 Task: Add Attachment from computer to Card Card0000000133 in Board Board0000000034 in Workspace WS0000000012 in Trello. Add Cover Green to Card Card0000000133 in Board Board0000000034 in Workspace WS0000000012 in Trello. Add "Move Card To …" Button titled Button0000000133 to "top" of the list "To Do" to Card Card0000000133 in Board Board0000000034 in Workspace WS0000000012 in Trello. Add Description DS0000000133 to Card Card0000000134 in Board Board0000000034 in Workspace WS0000000012 in Trello. Add Comment CM0000000133 to Card Card0000000134 in Board Board0000000034 in Workspace WS0000000012 in Trello
Action: Mouse moved to (388, 297)
Screenshot: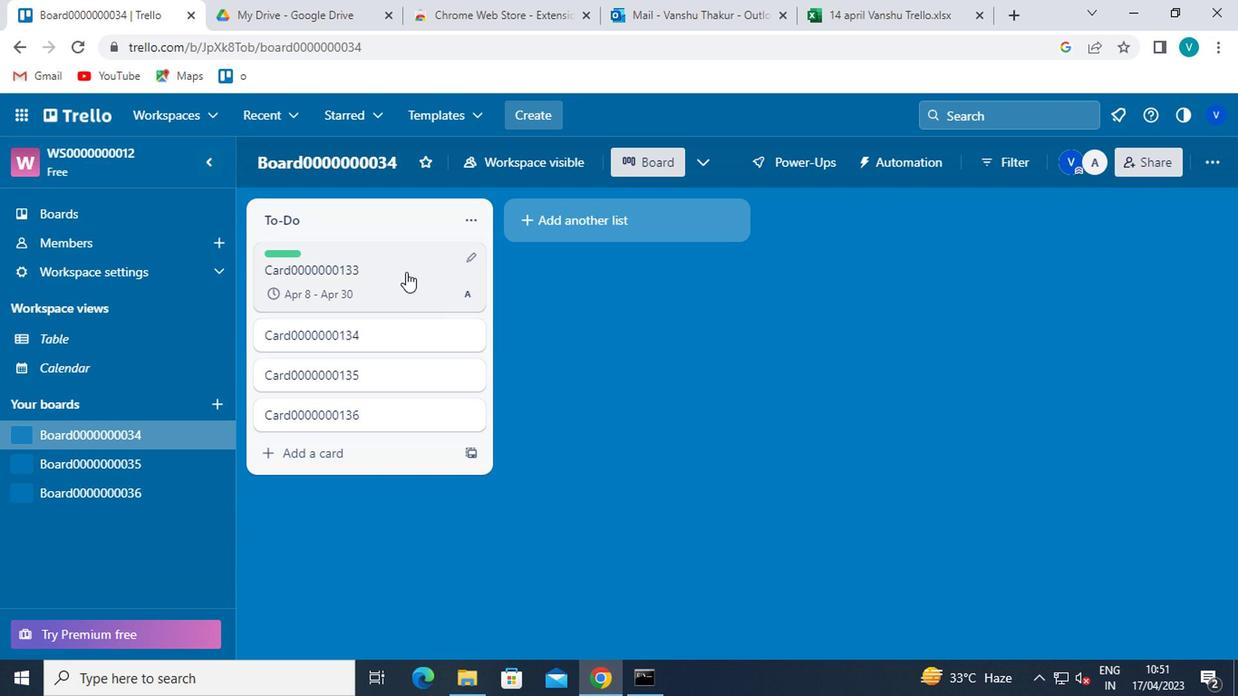 
Action: Mouse pressed left at (388, 297)
Screenshot: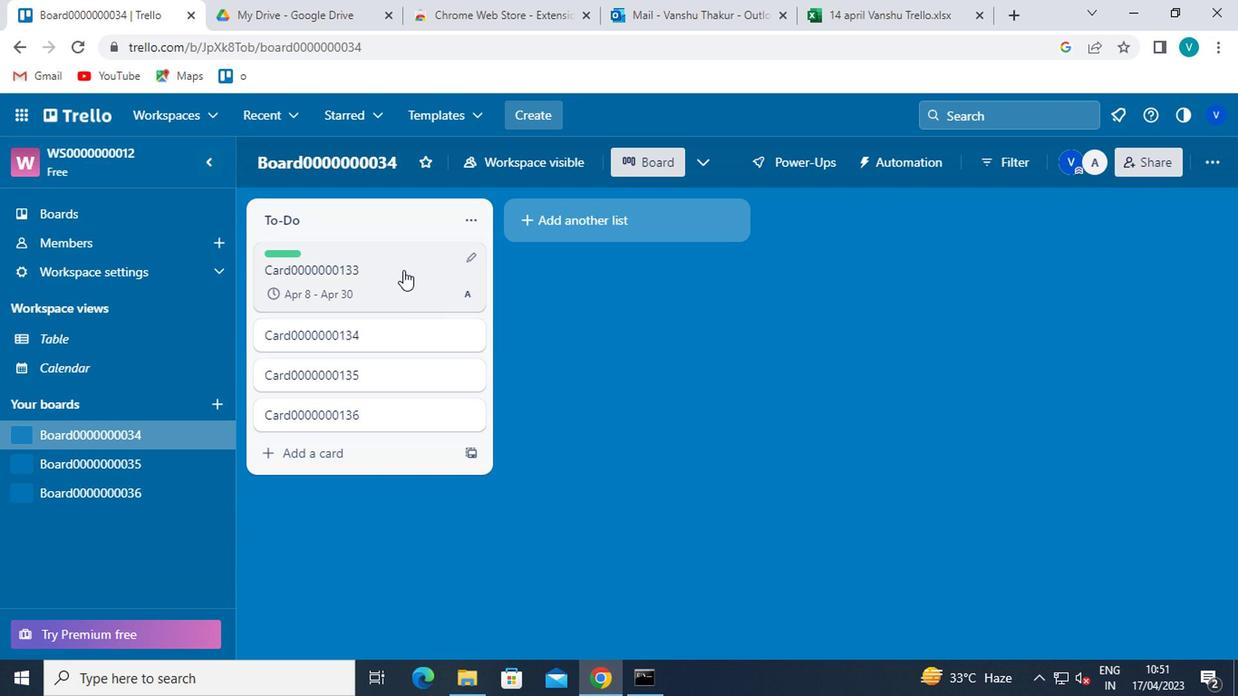 
Action: Mouse moved to (696, 434)
Screenshot: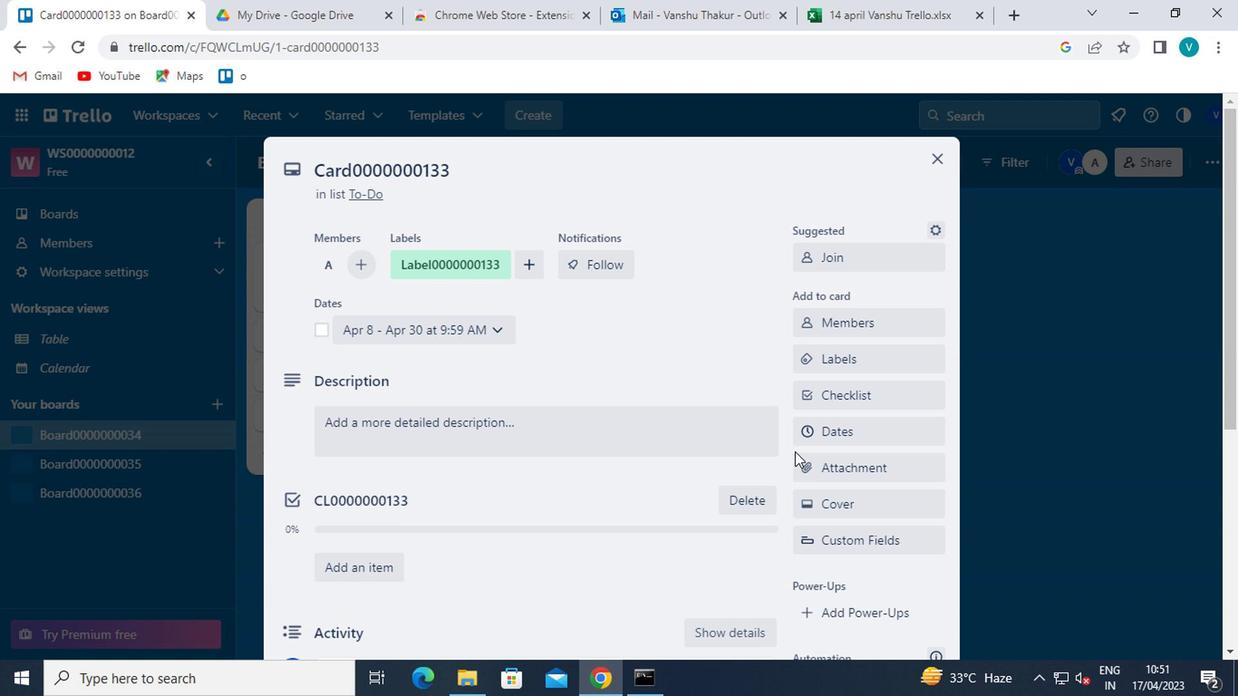 
Action: Mouse pressed left at (696, 434)
Screenshot: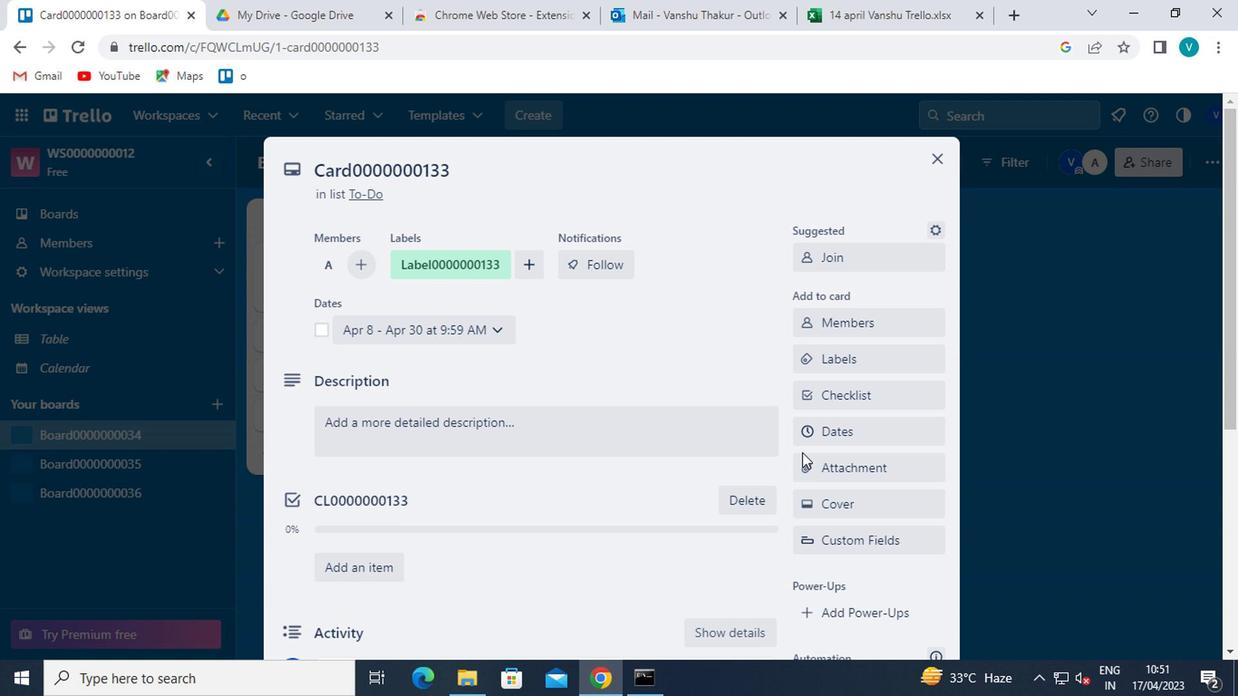 
Action: Mouse moved to (717, 241)
Screenshot: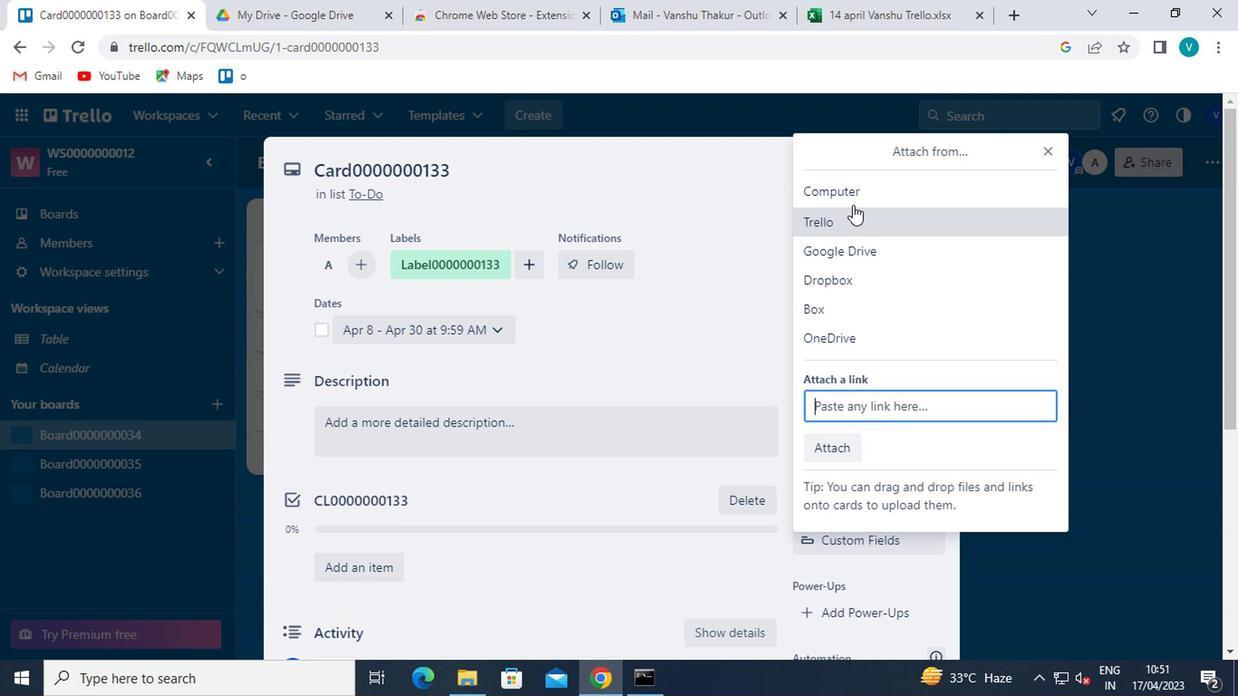 
Action: Mouse pressed left at (717, 241)
Screenshot: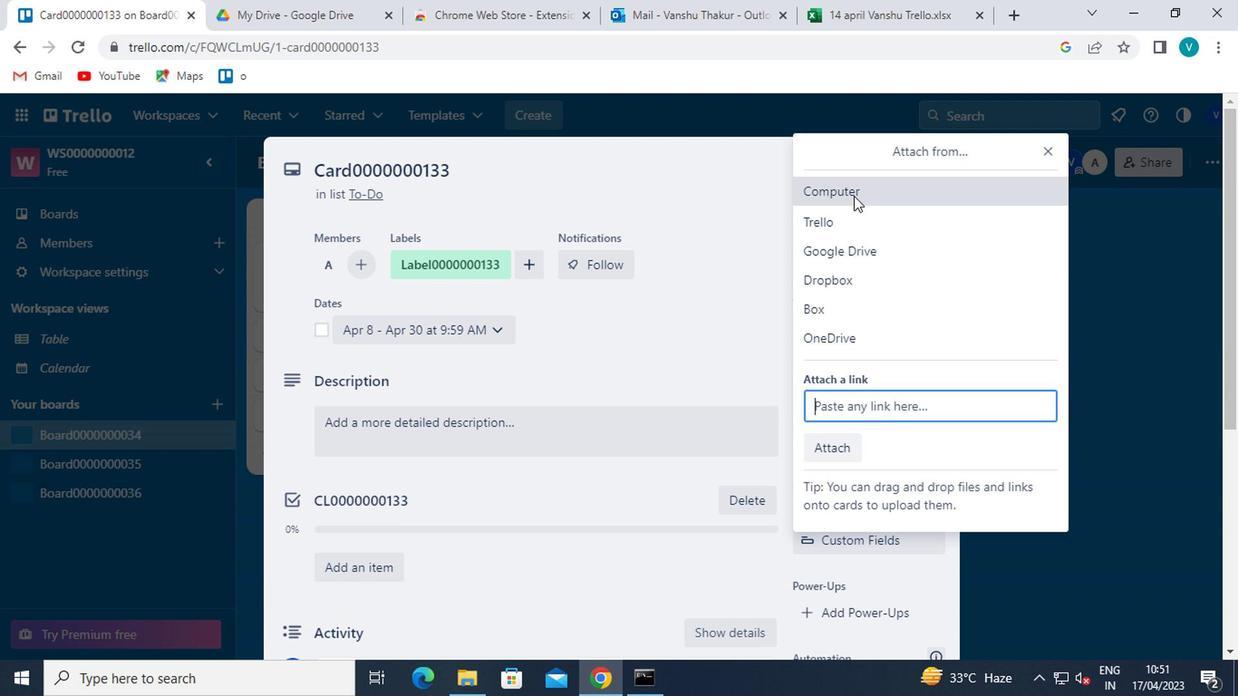 
Action: Mouse moved to (302, 247)
Screenshot: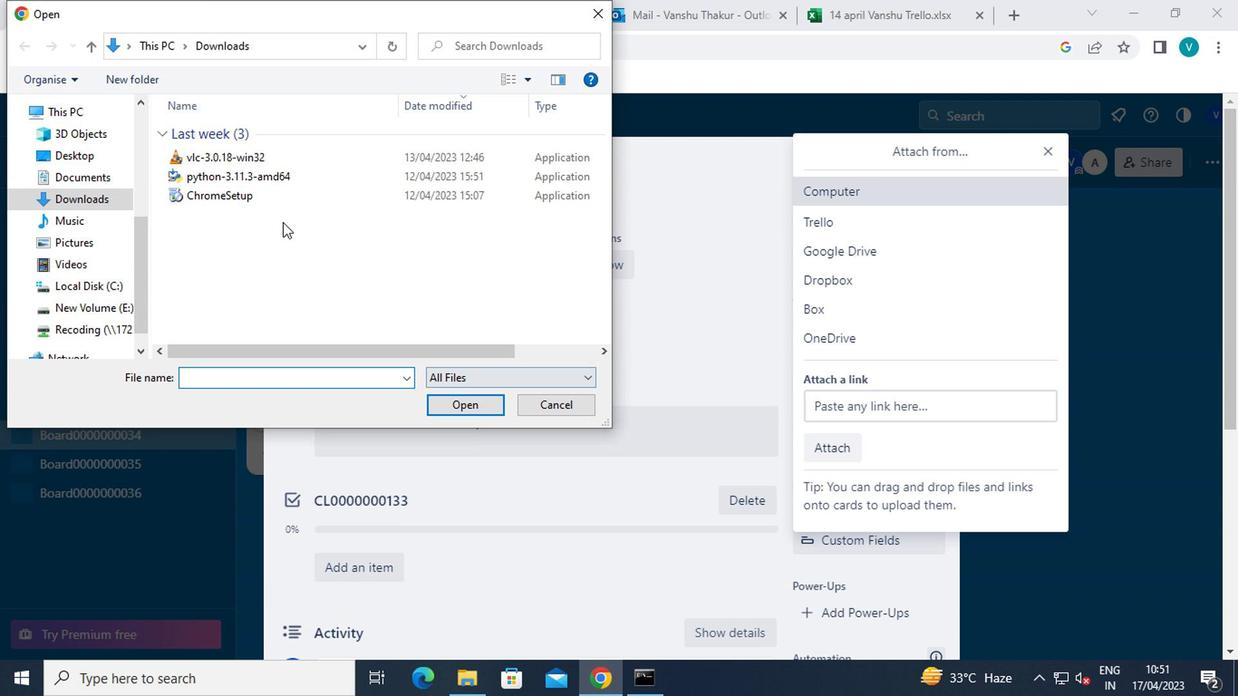 
Action: Mouse pressed left at (302, 247)
Screenshot: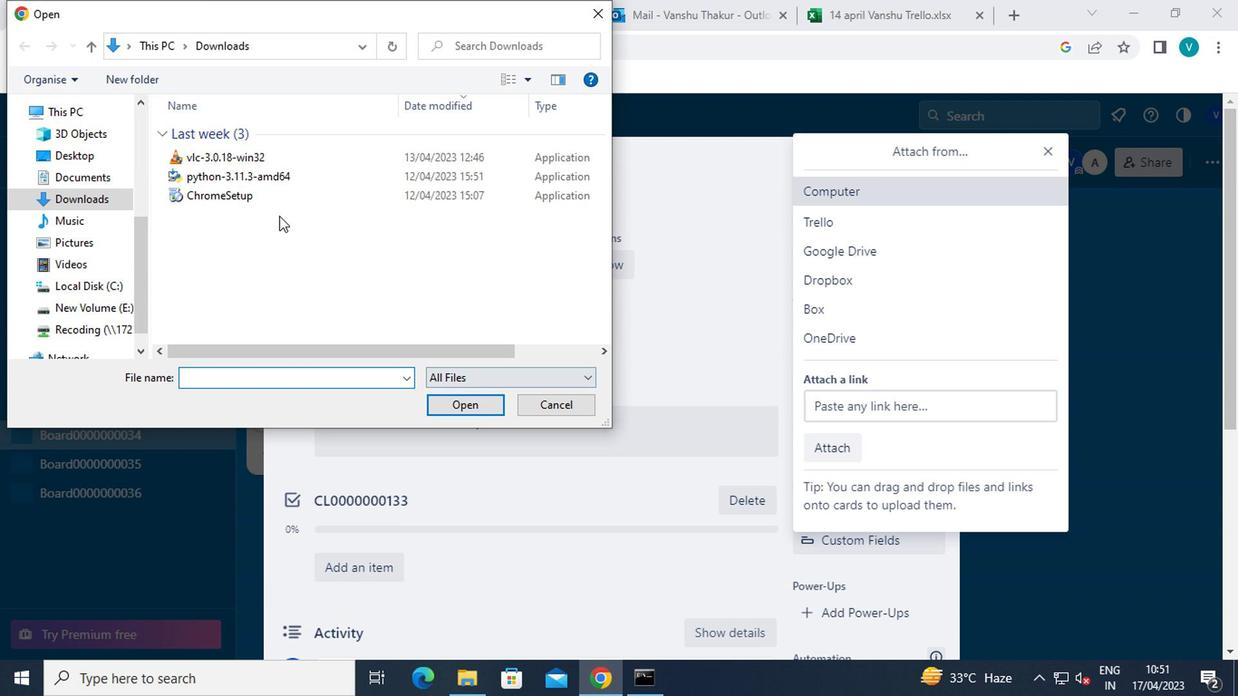 
Action: Mouse moved to (419, 396)
Screenshot: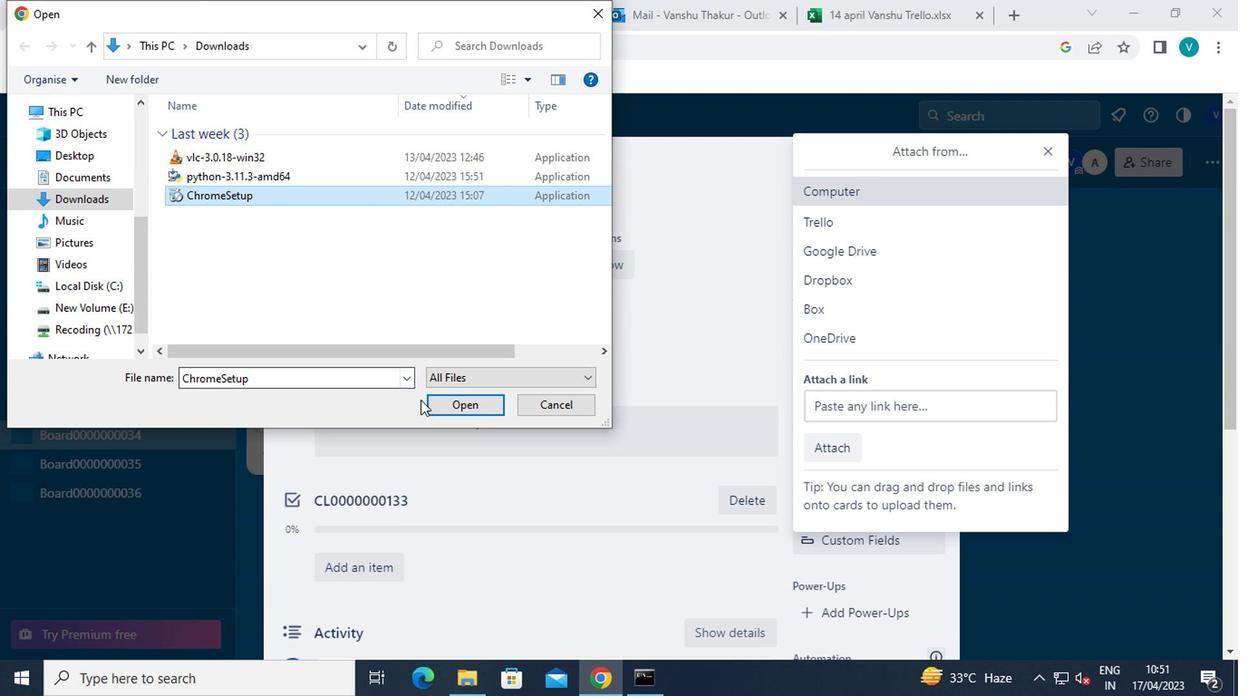 
Action: Mouse pressed left at (419, 396)
Screenshot: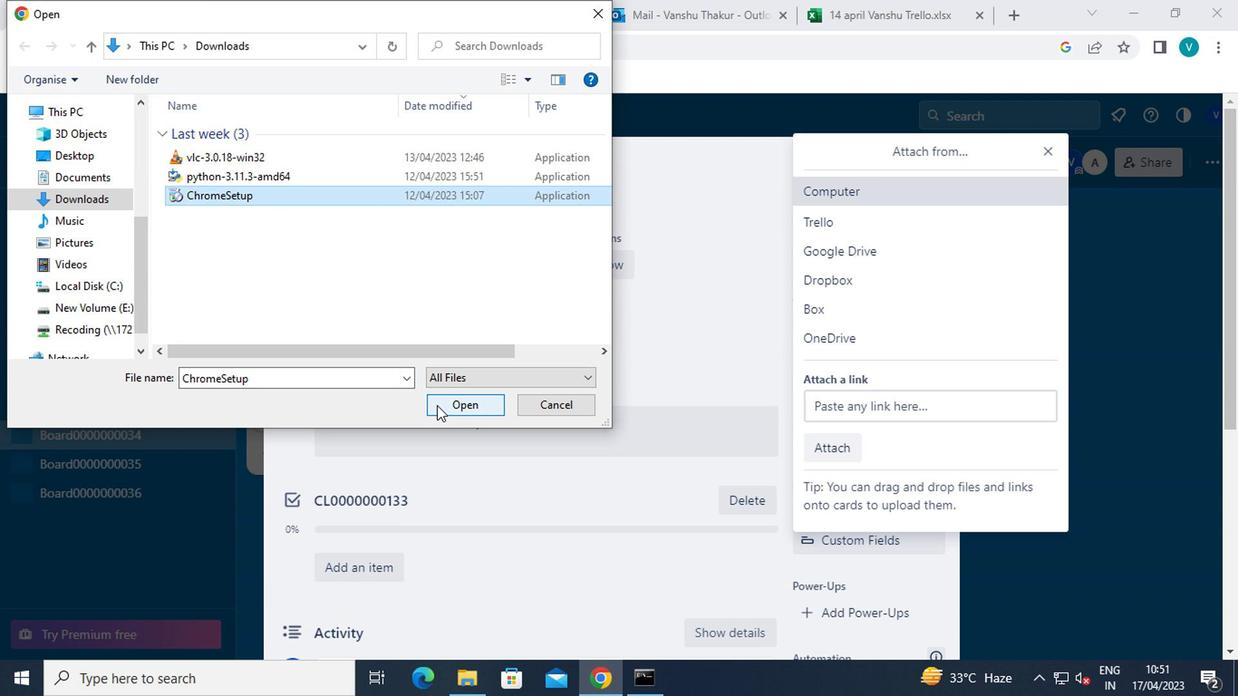 
Action: Mouse moved to (712, 466)
Screenshot: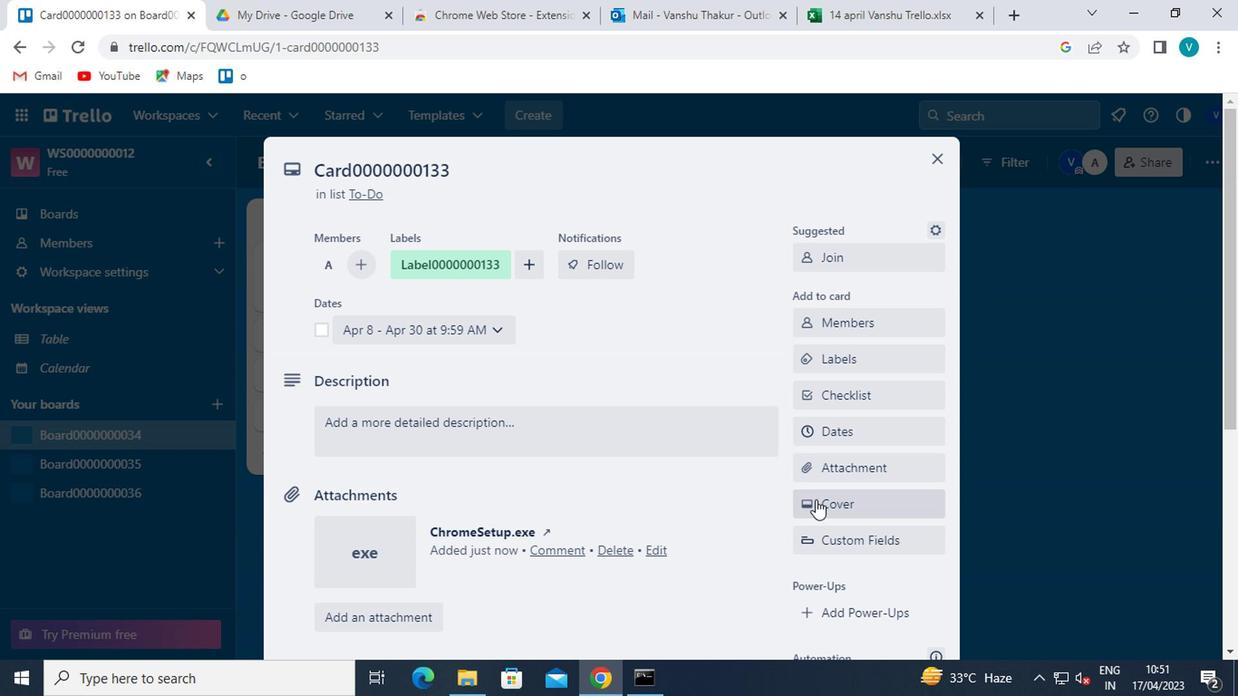 
Action: Mouse pressed left at (712, 466)
Screenshot: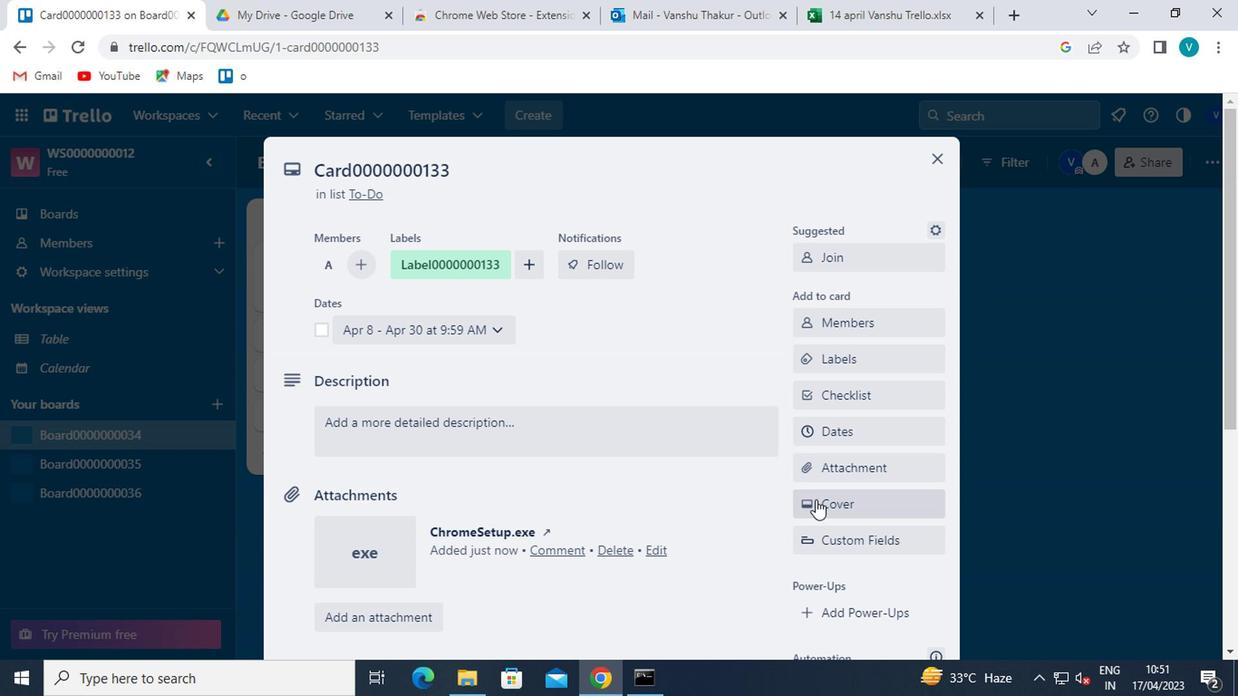 
Action: Mouse moved to (768, 371)
Screenshot: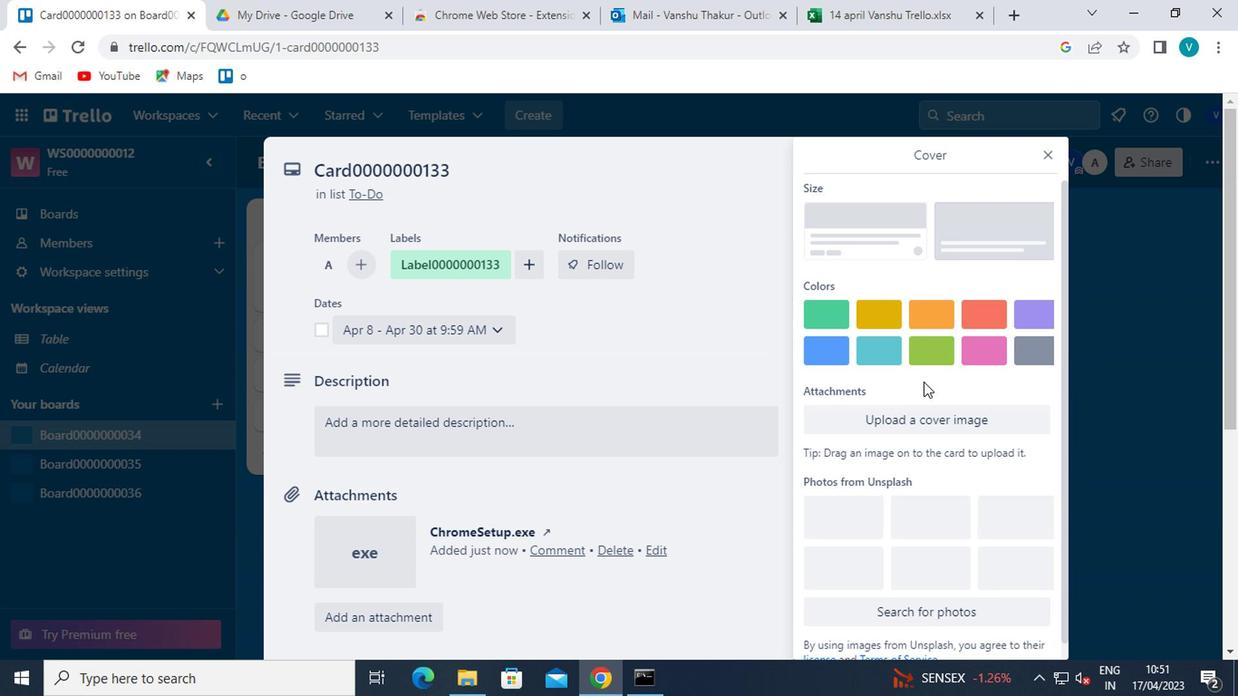 
Action: Mouse pressed left at (768, 371)
Screenshot: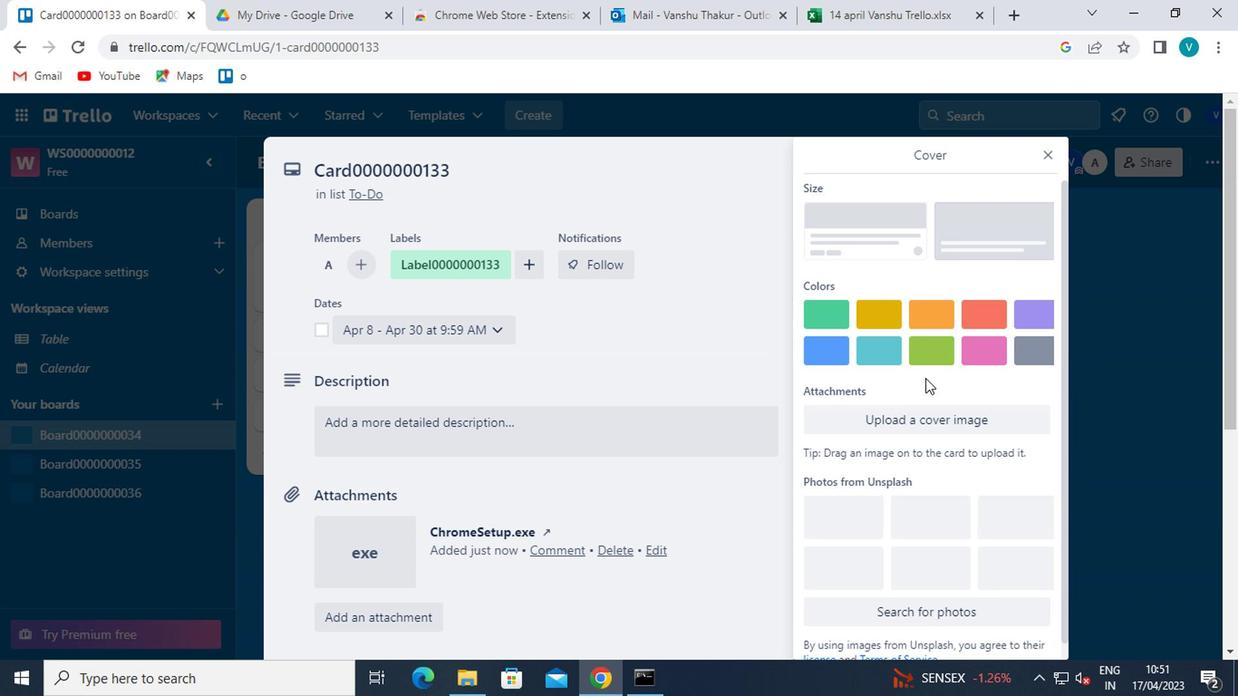 
Action: Mouse moved to (770, 360)
Screenshot: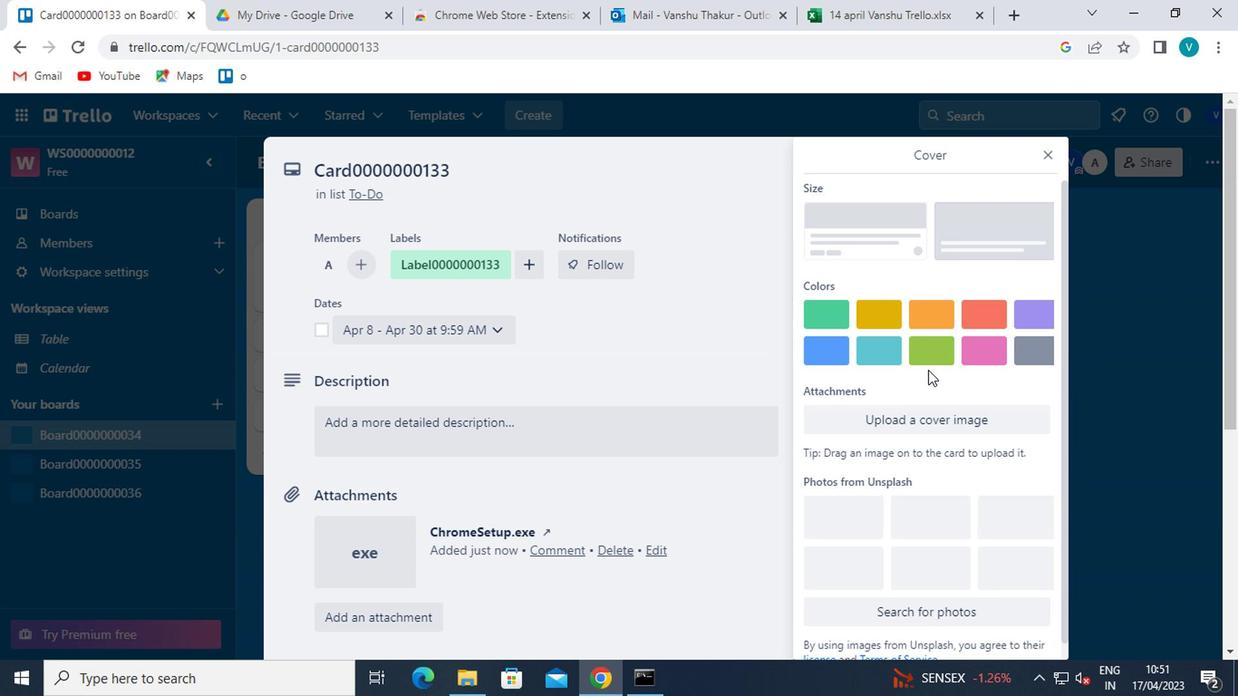 
Action: Mouse pressed left at (770, 360)
Screenshot: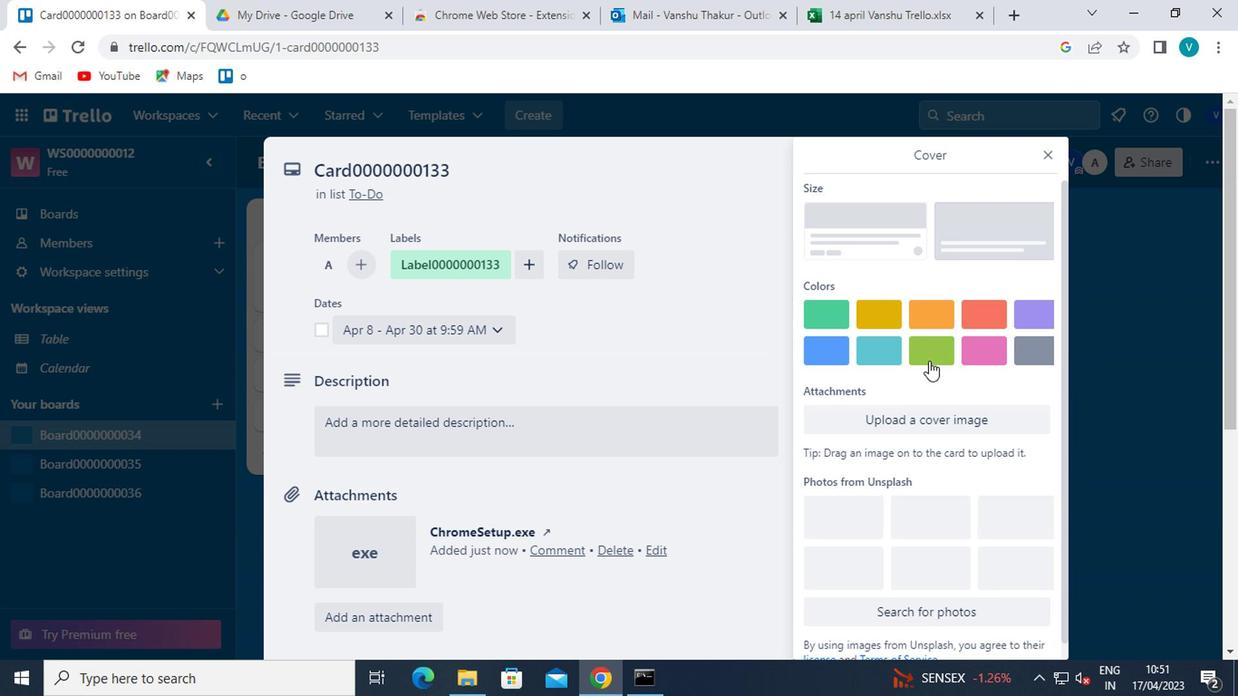 
Action: Mouse moved to (852, 219)
Screenshot: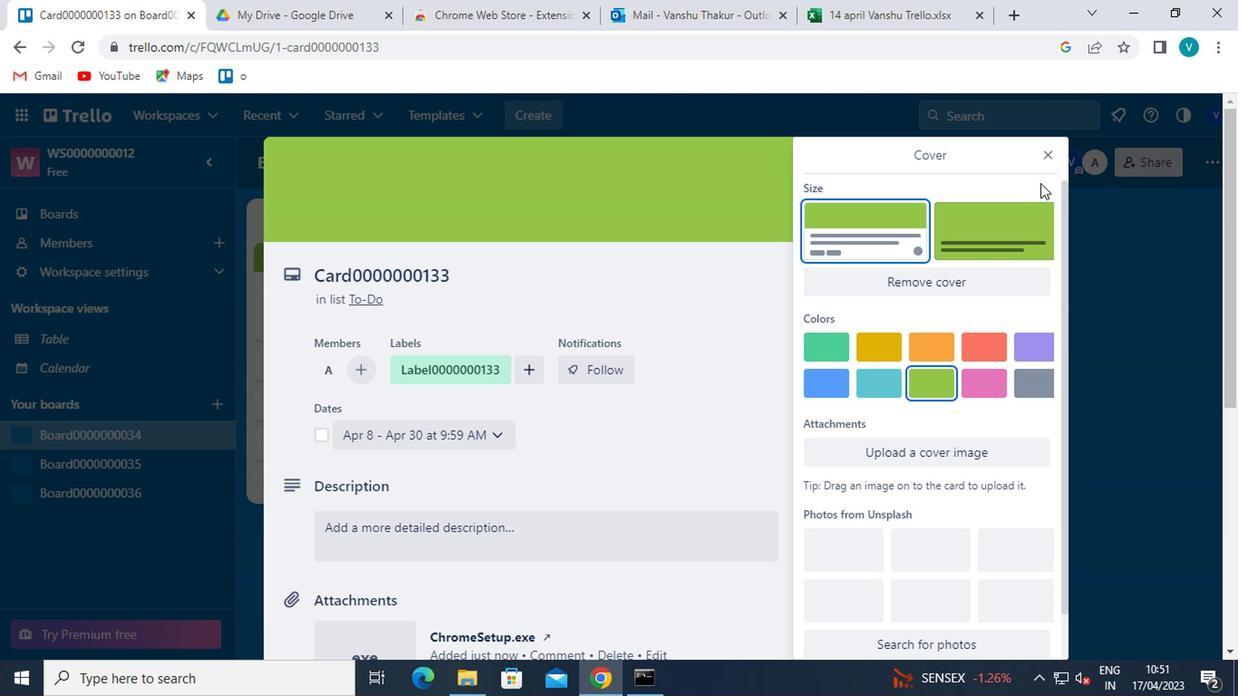 
Action: Mouse pressed left at (852, 219)
Screenshot: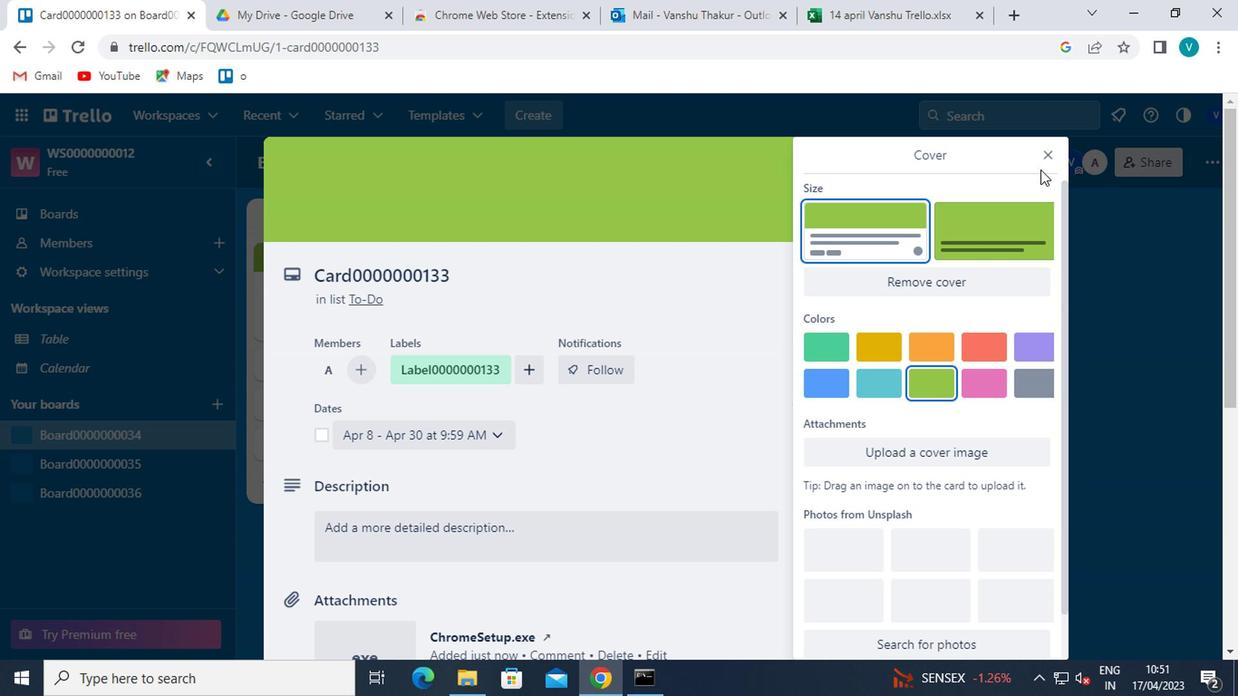 
Action: Mouse moved to (739, 529)
Screenshot: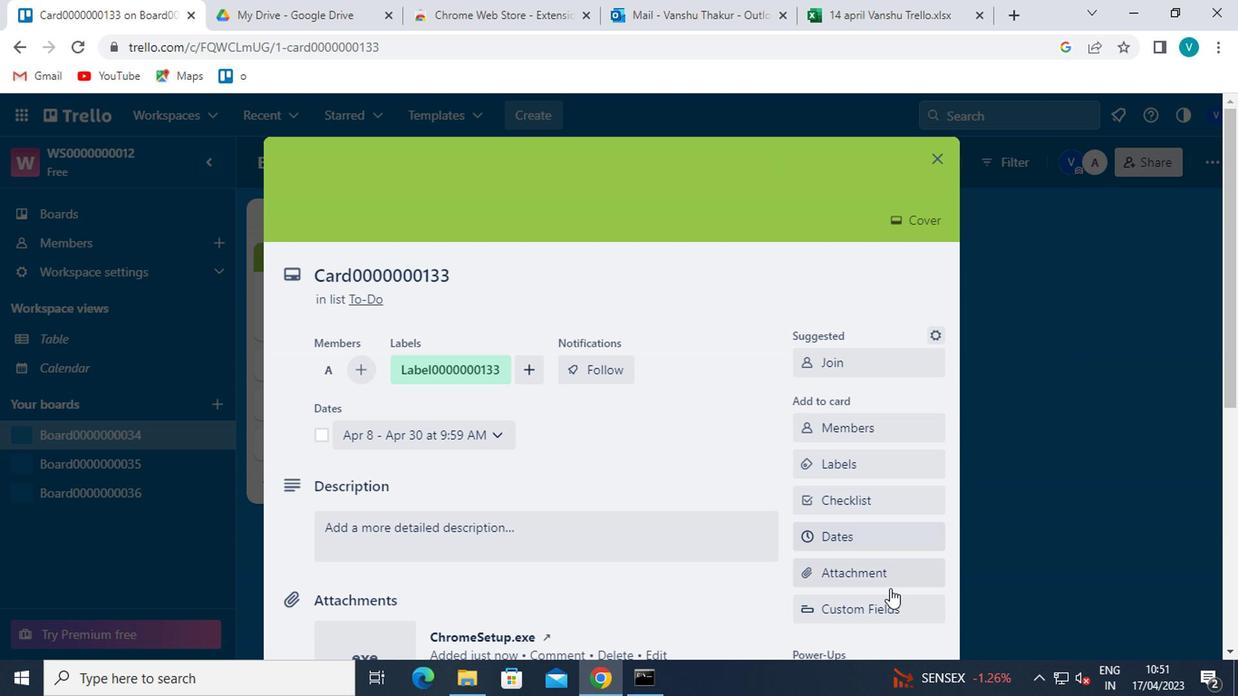 
Action: Mouse scrolled (739, 528) with delta (0, 0)
Screenshot: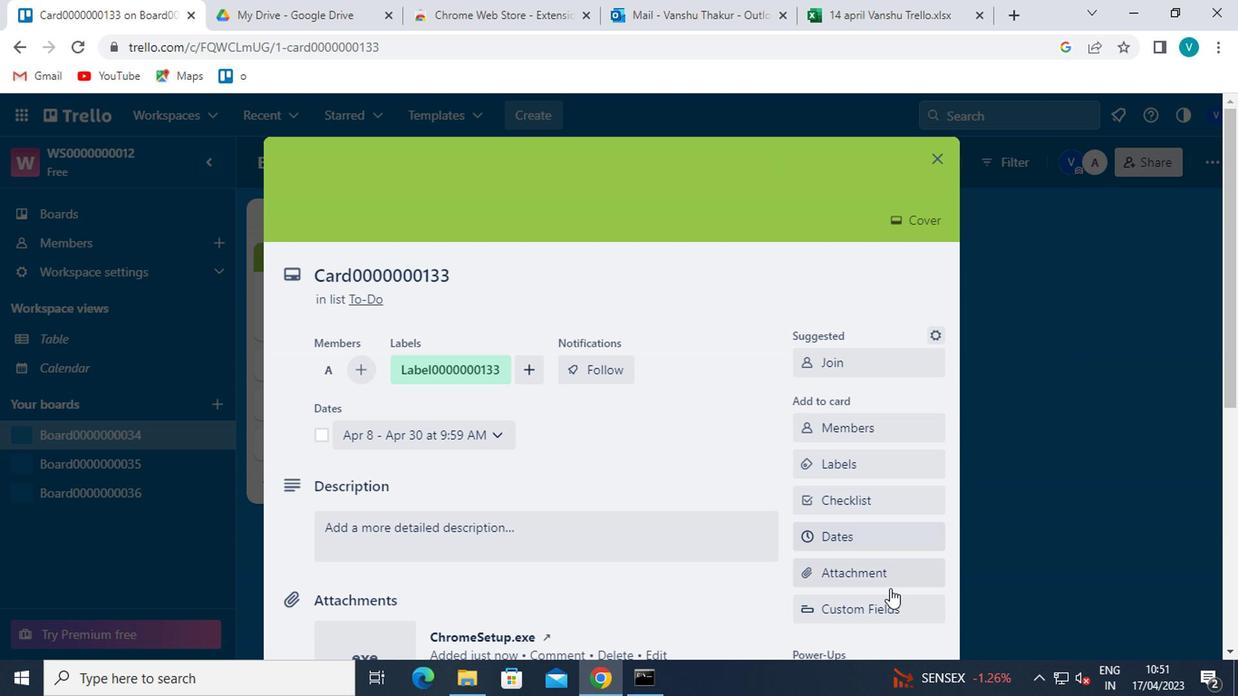 
Action: Mouse scrolled (739, 528) with delta (0, 0)
Screenshot: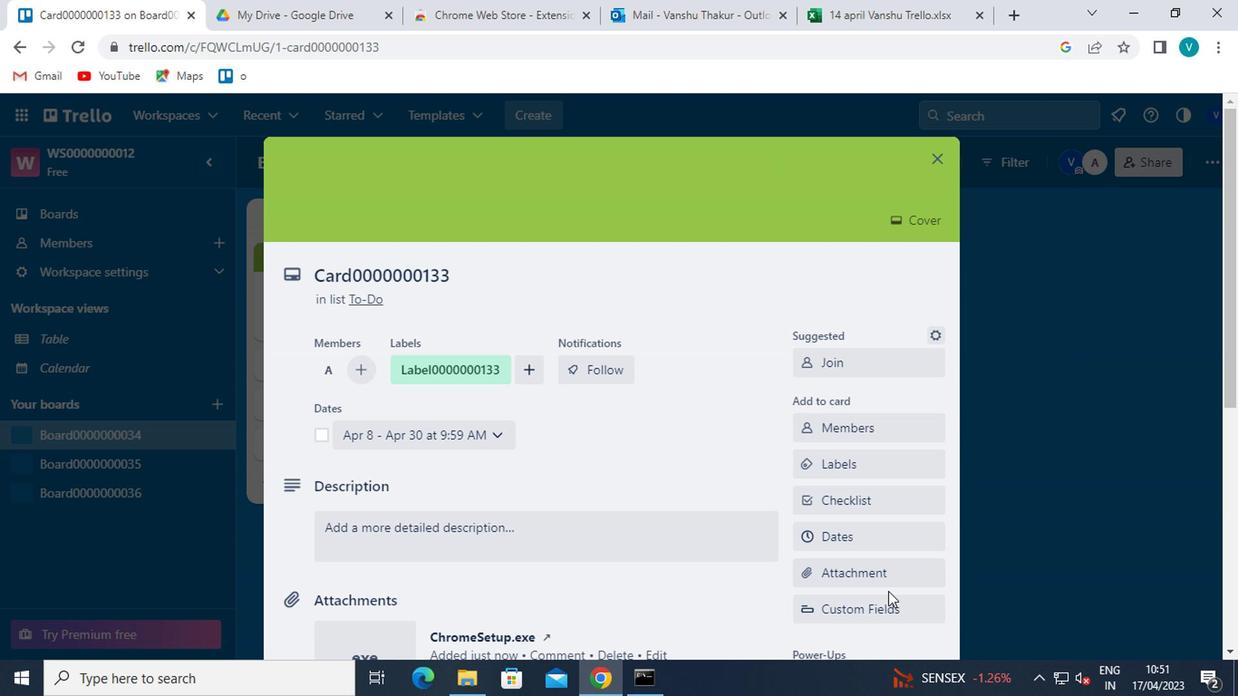 
Action: Mouse moved to (721, 520)
Screenshot: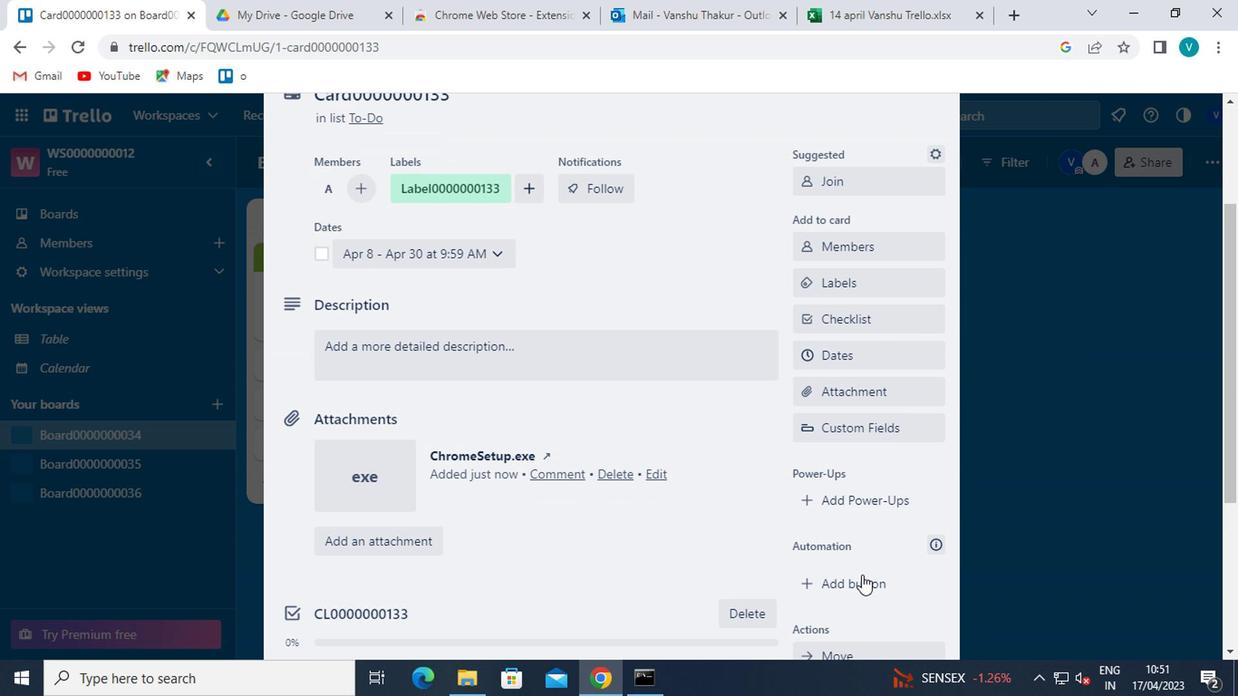 
Action: Mouse pressed left at (721, 520)
Screenshot: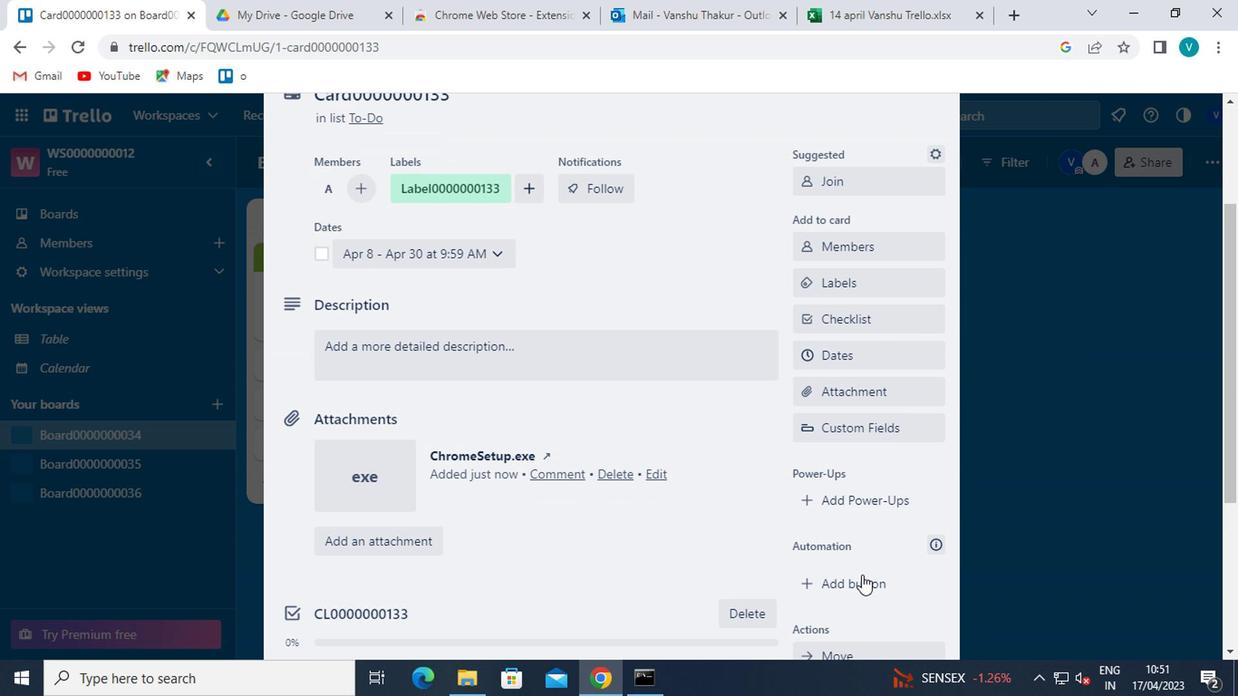 
Action: Mouse moved to (734, 270)
Screenshot: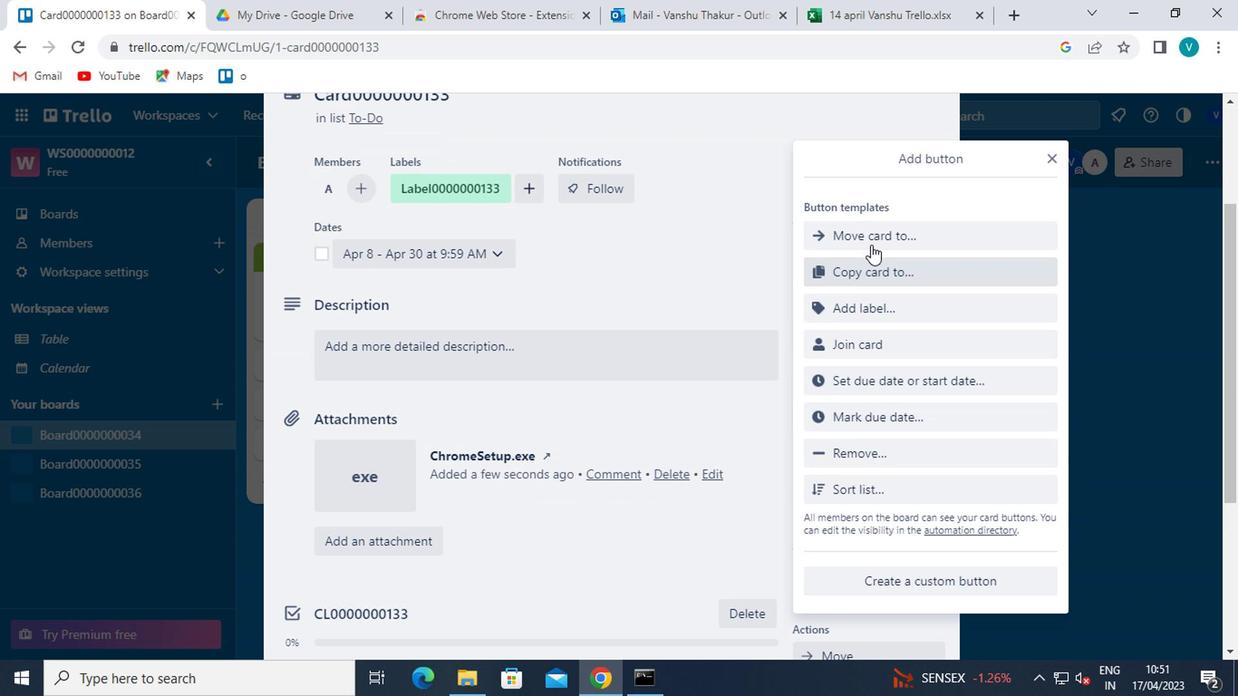 
Action: Mouse pressed left at (734, 270)
Screenshot: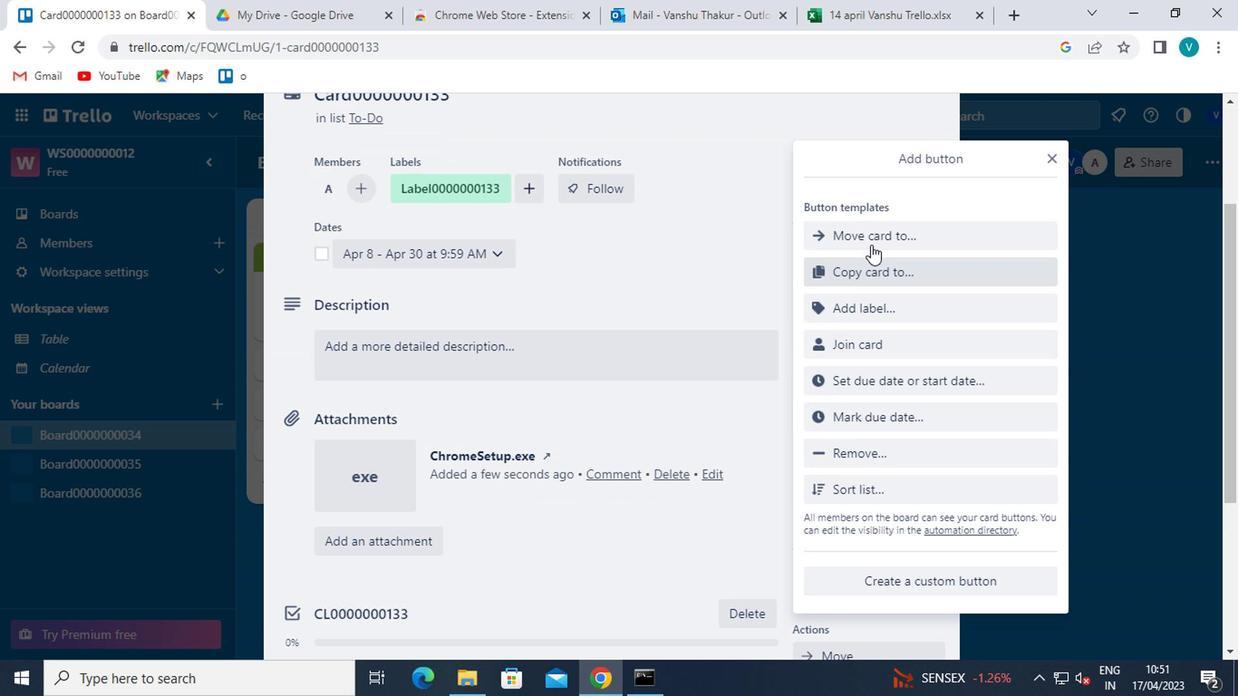 
Action: Mouse moved to (741, 301)
Screenshot: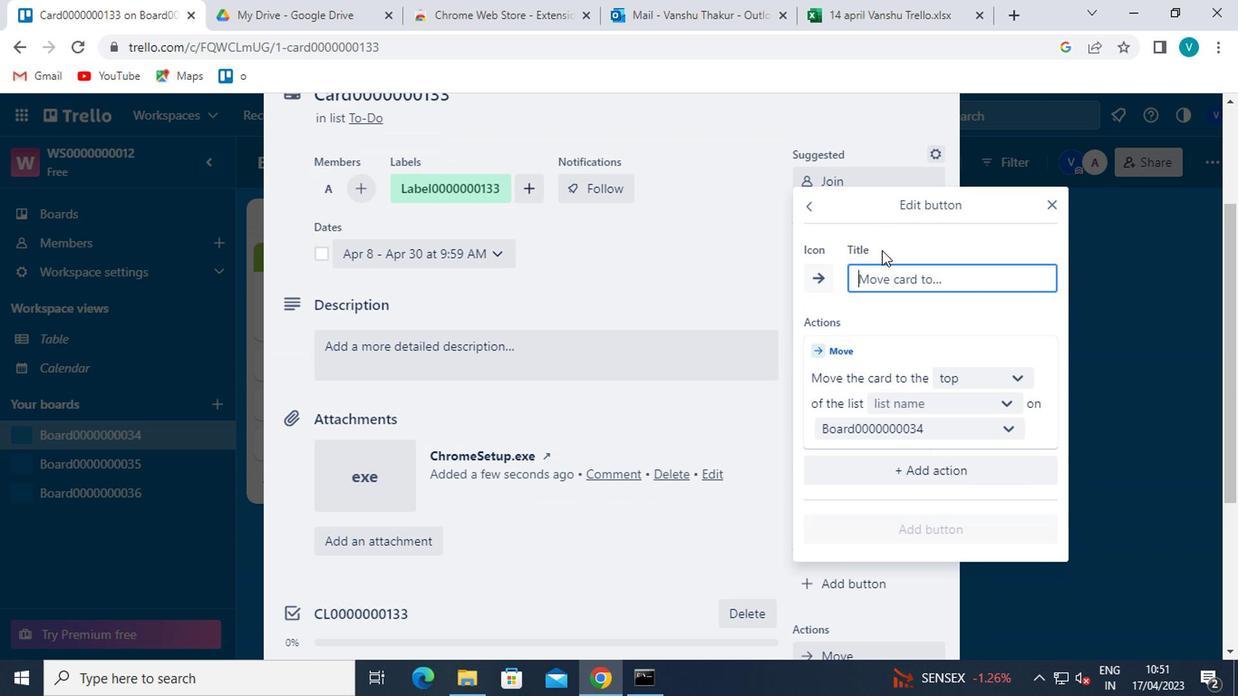 
Action: Mouse pressed left at (741, 301)
Screenshot: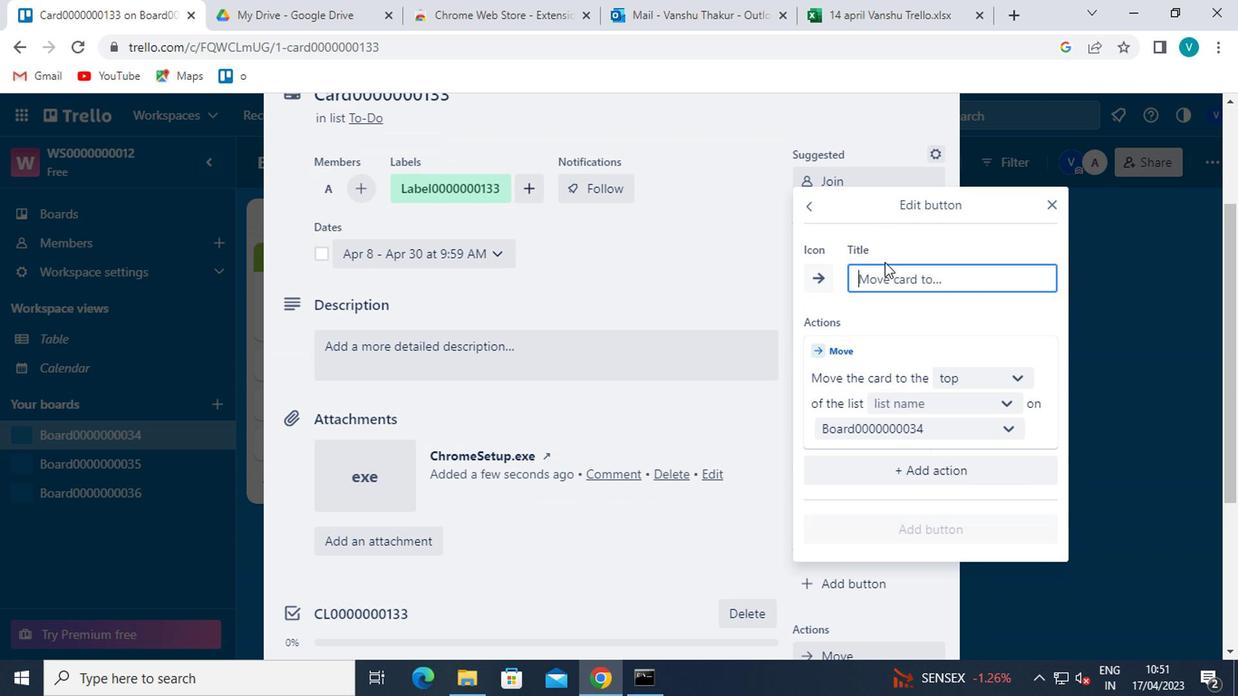 
Action: Key pressed <Key.shift>BUTTON0000000133
Screenshot: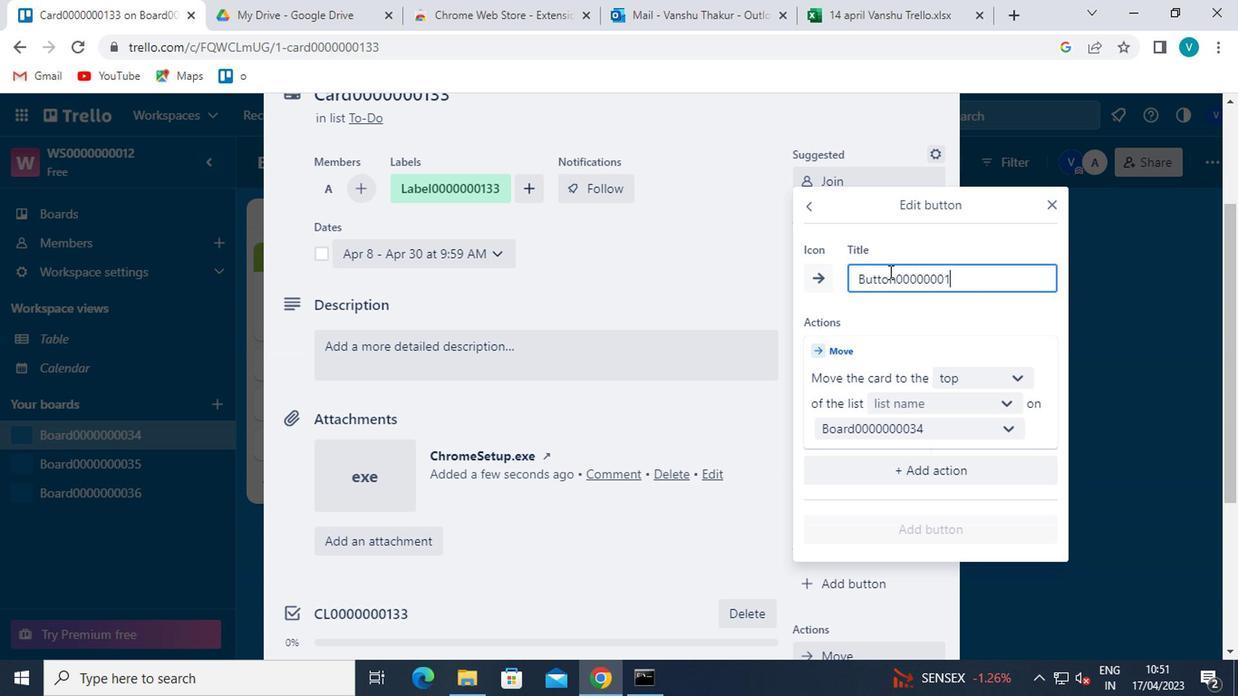 
Action: Mouse moved to (808, 376)
Screenshot: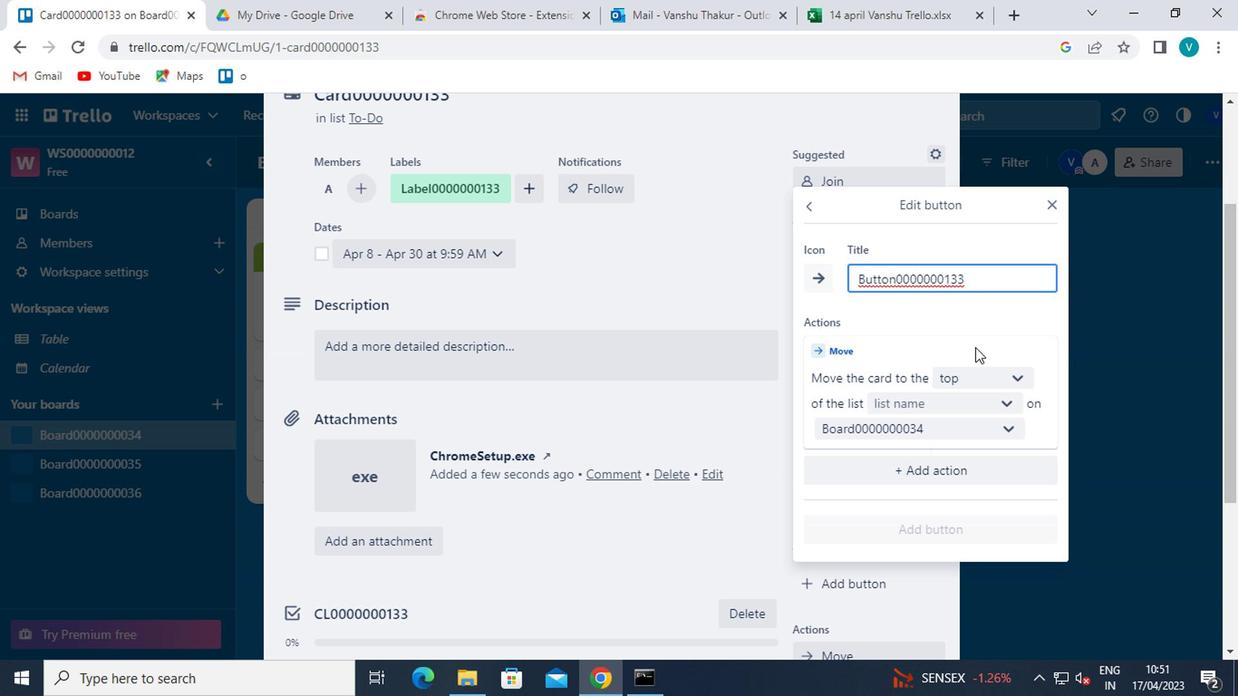 
Action: Mouse pressed left at (808, 376)
Screenshot: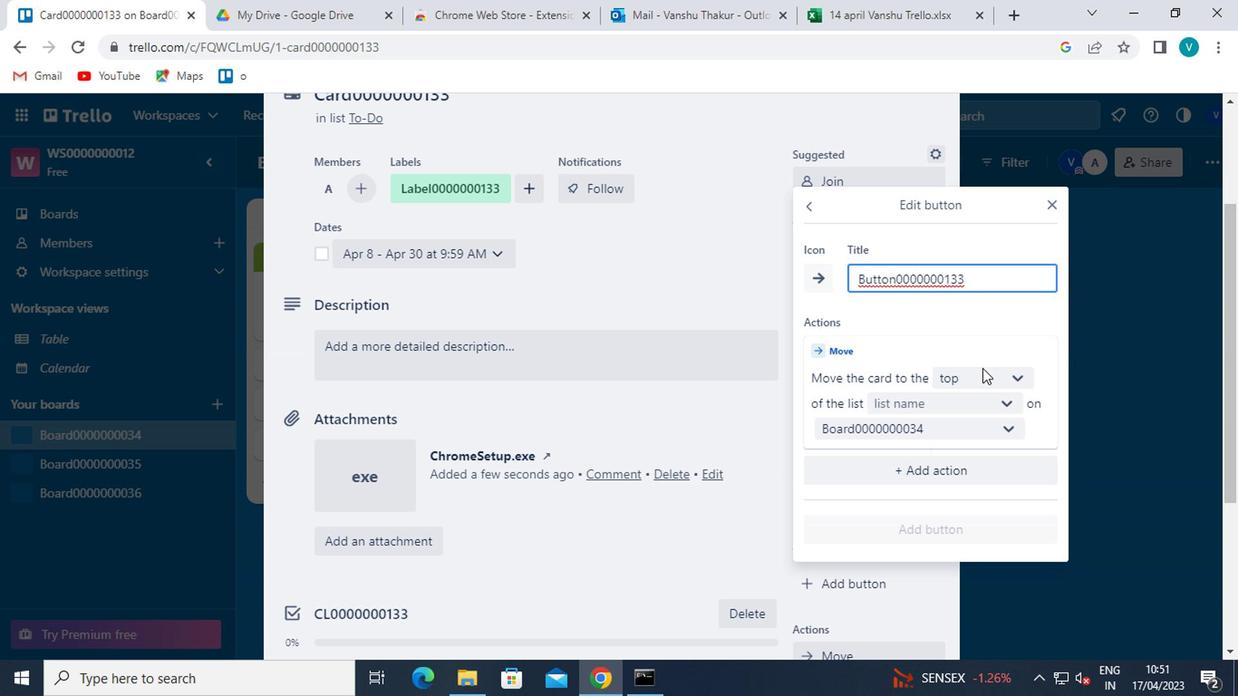 
Action: Mouse moved to (806, 396)
Screenshot: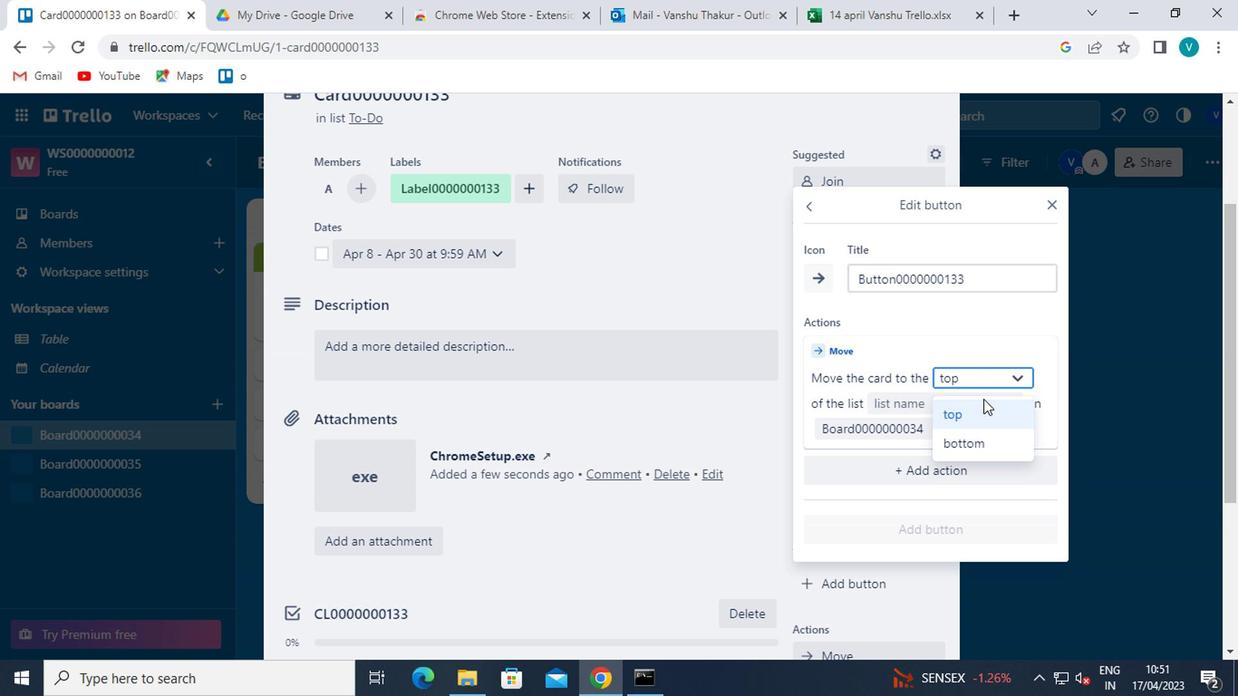 
Action: Mouse pressed left at (806, 396)
Screenshot: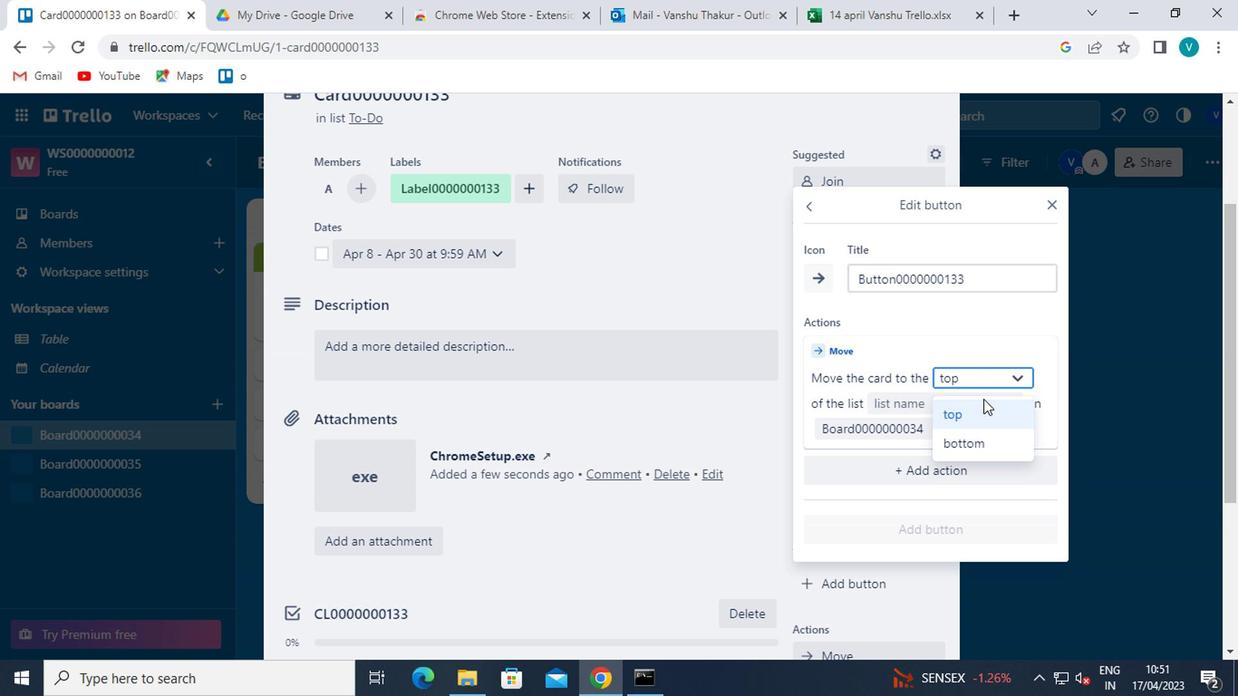 
Action: Mouse moved to (808, 399)
Screenshot: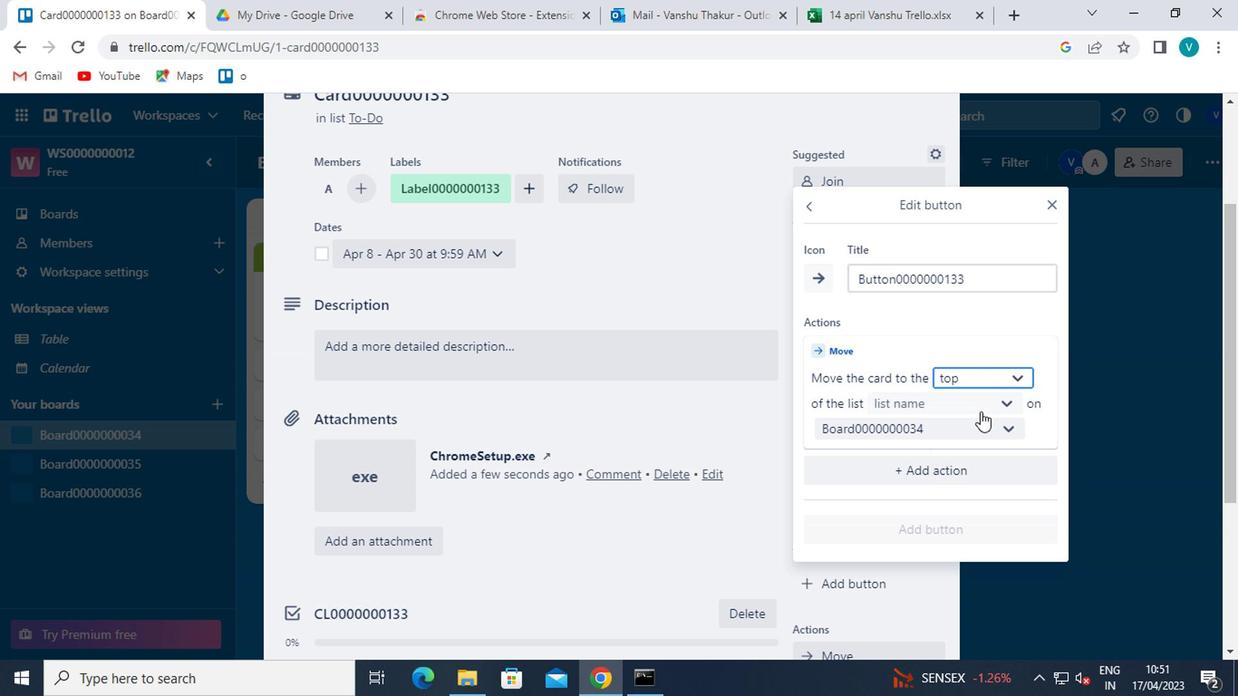 
Action: Mouse pressed left at (808, 399)
Screenshot: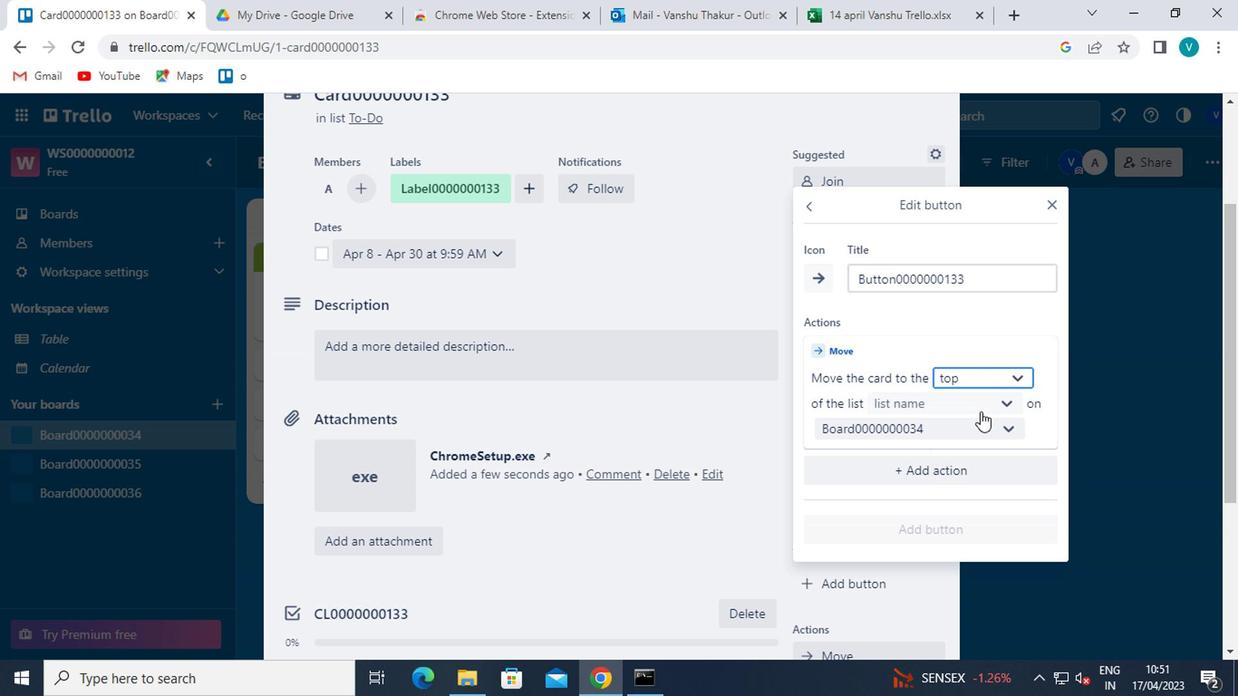
Action: Mouse moved to (799, 419)
Screenshot: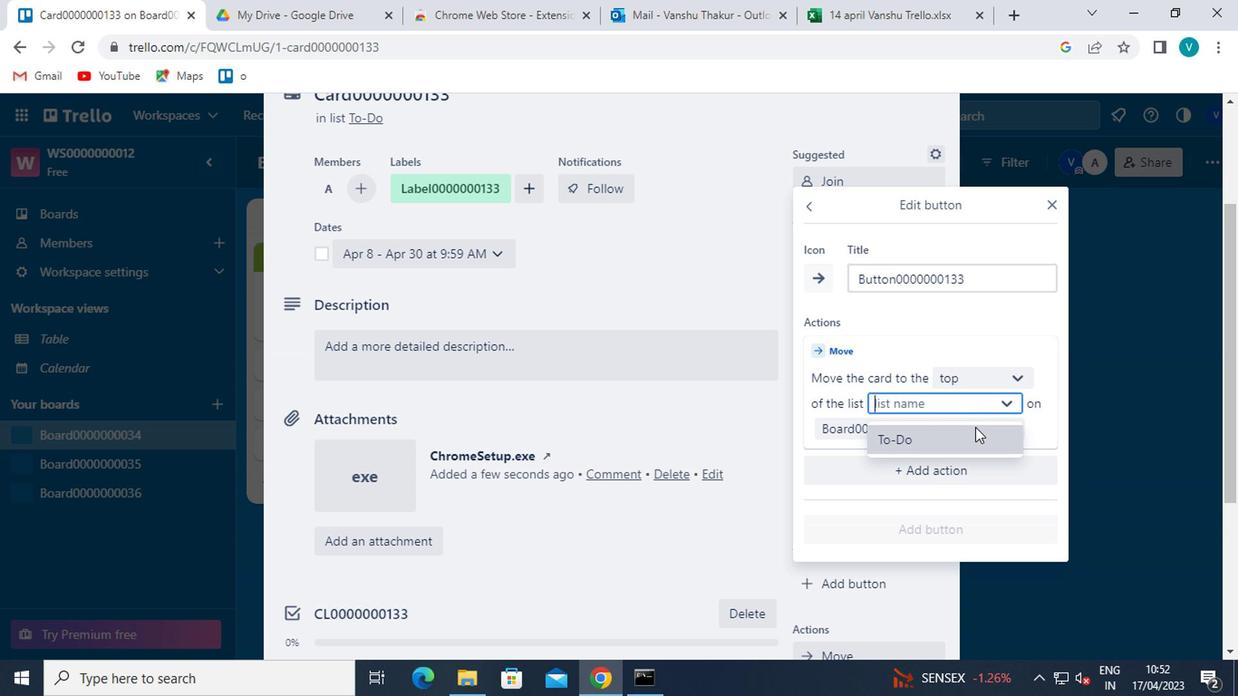 
Action: Mouse pressed left at (799, 419)
Screenshot: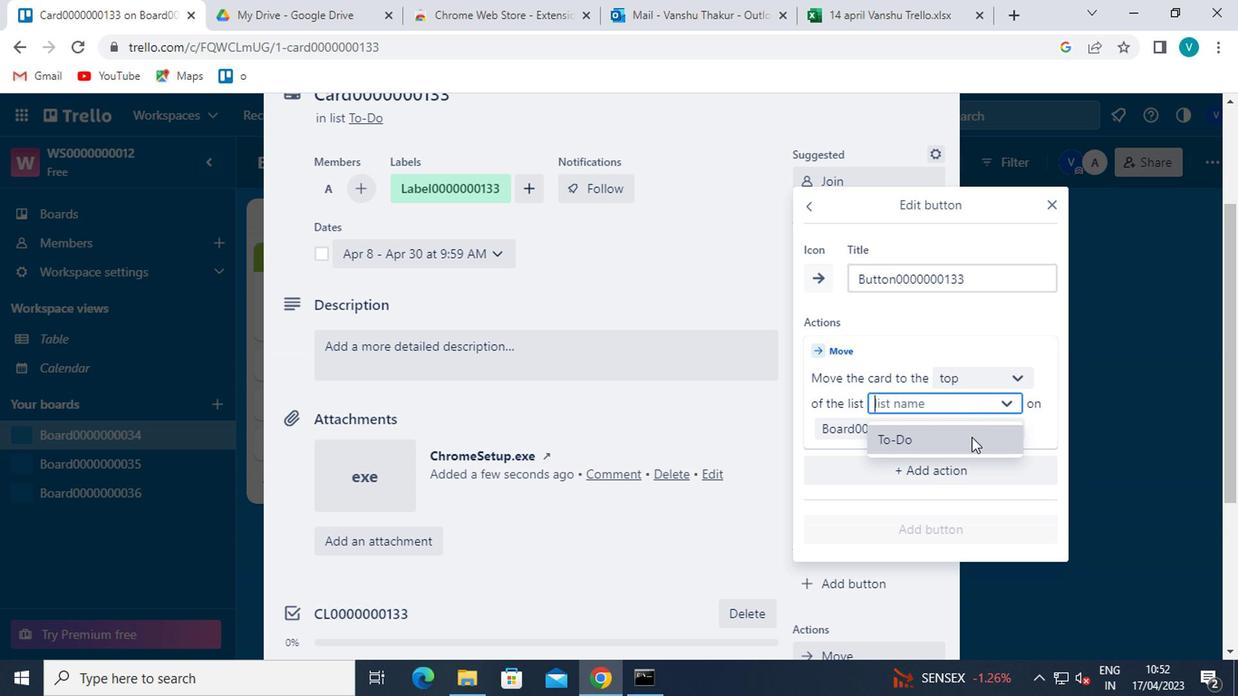 
Action: Mouse moved to (791, 479)
Screenshot: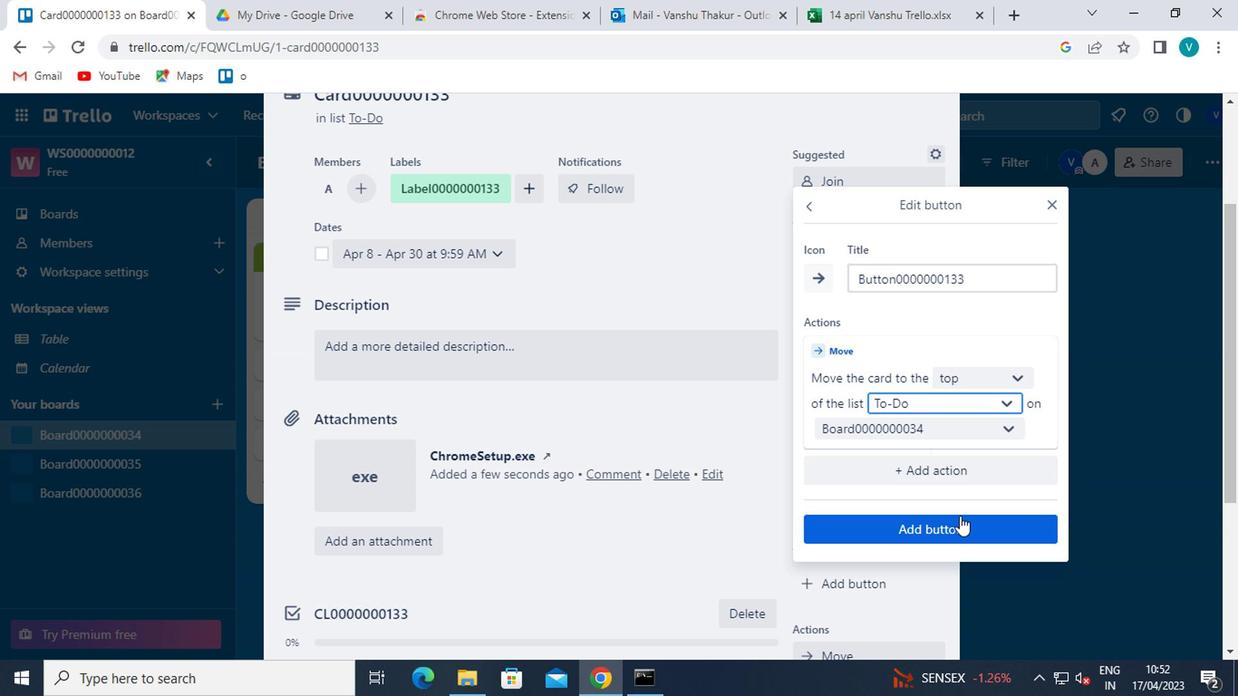 
Action: Mouse pressed left at (791, 479)
Screenshot: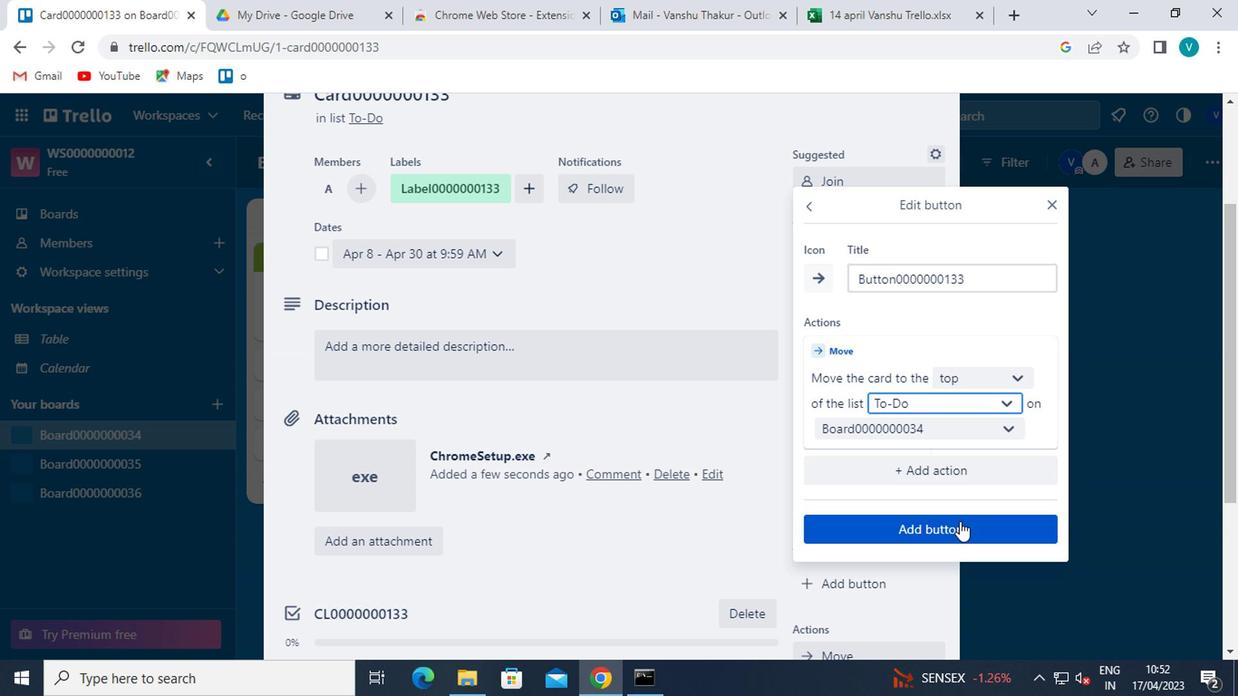 
Action: Mouse moved to (546, 356)
Screenshot: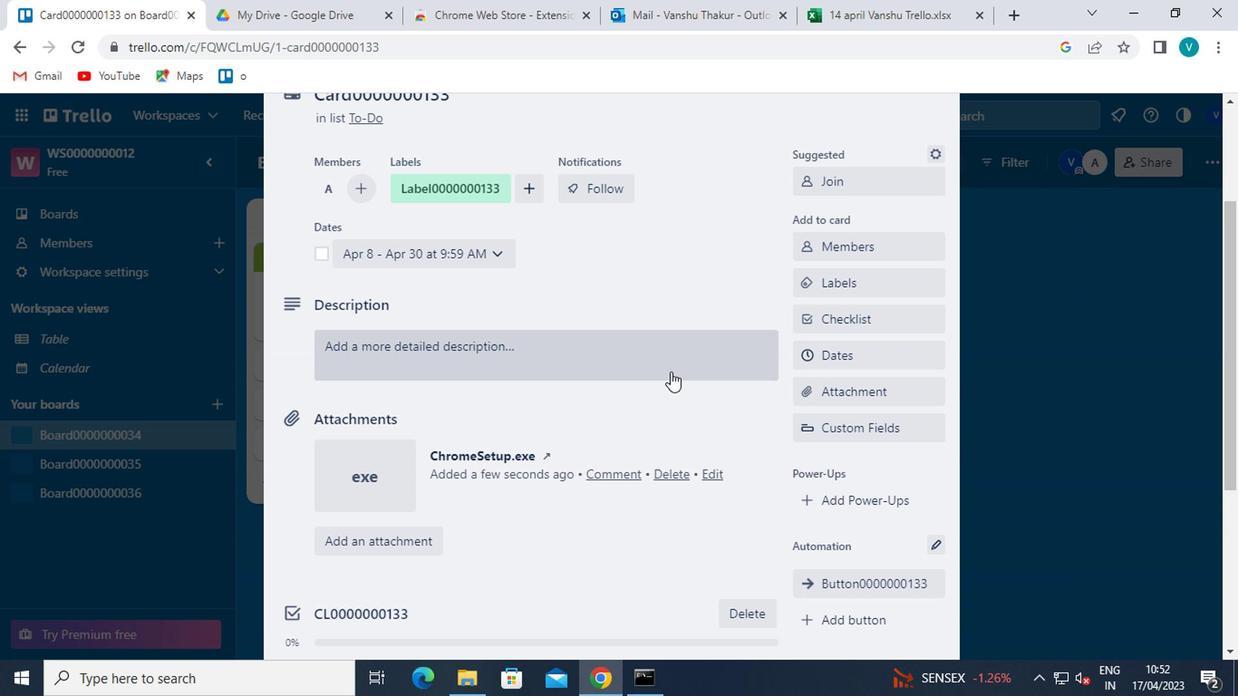 
Action: Mouse pressed left at (546, 356)
Screenshot: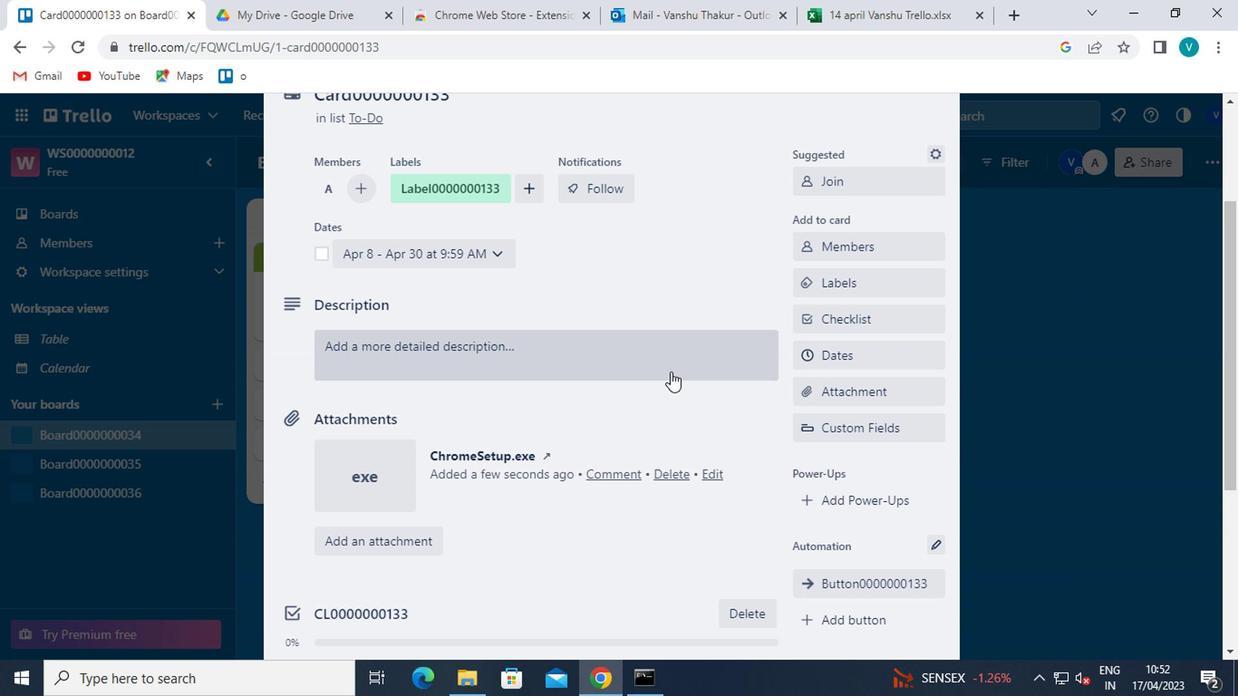 
Action: Key pressed <Key.shift>DS00000001
Screenshot: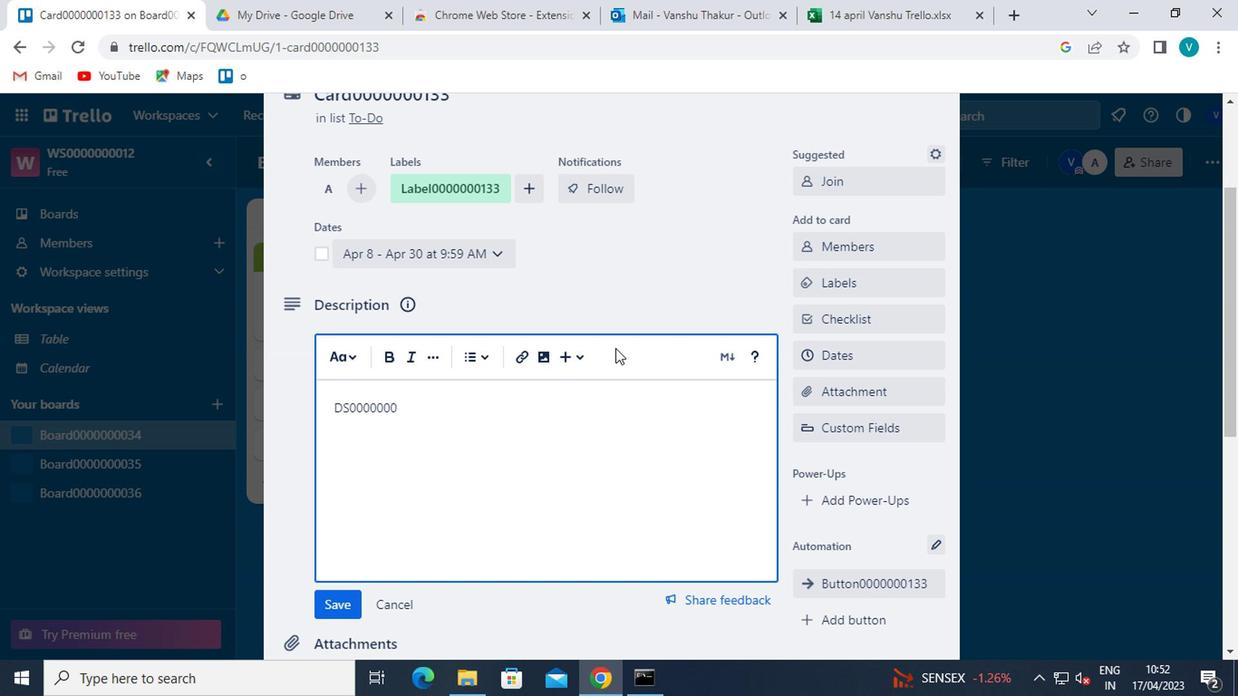 
Action: Mouse moved to (545, 356)
Screenshot: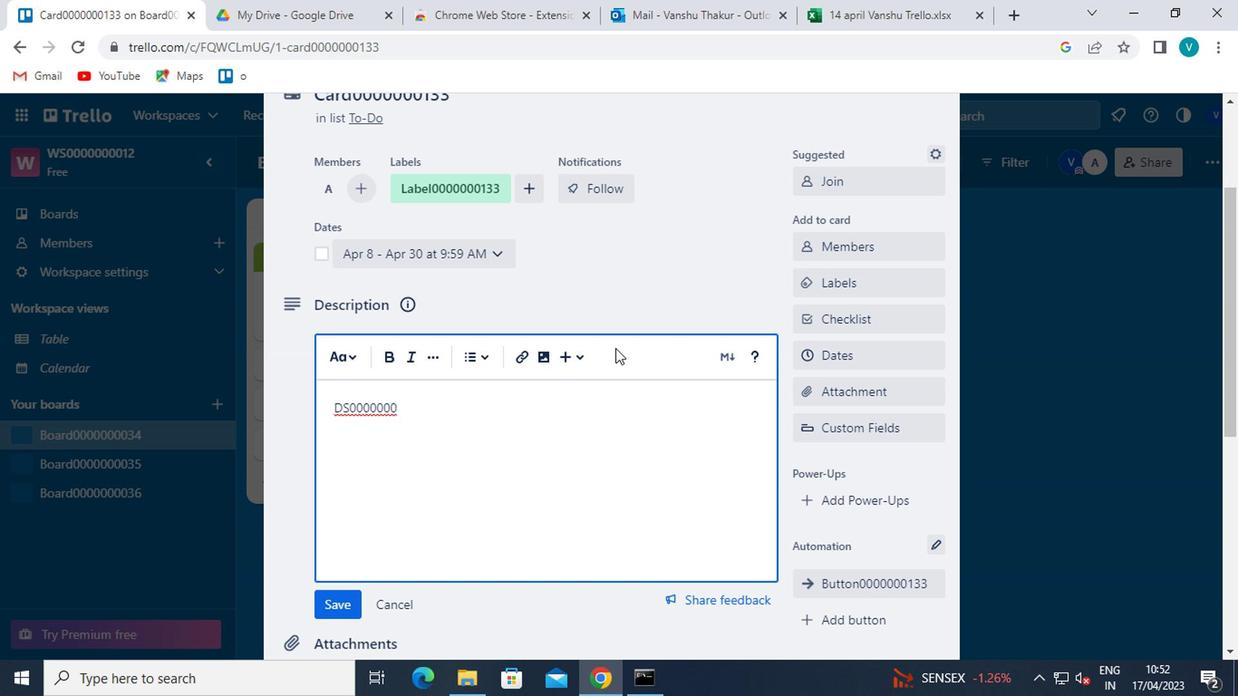
Action: Key pressed 33
Screenshot: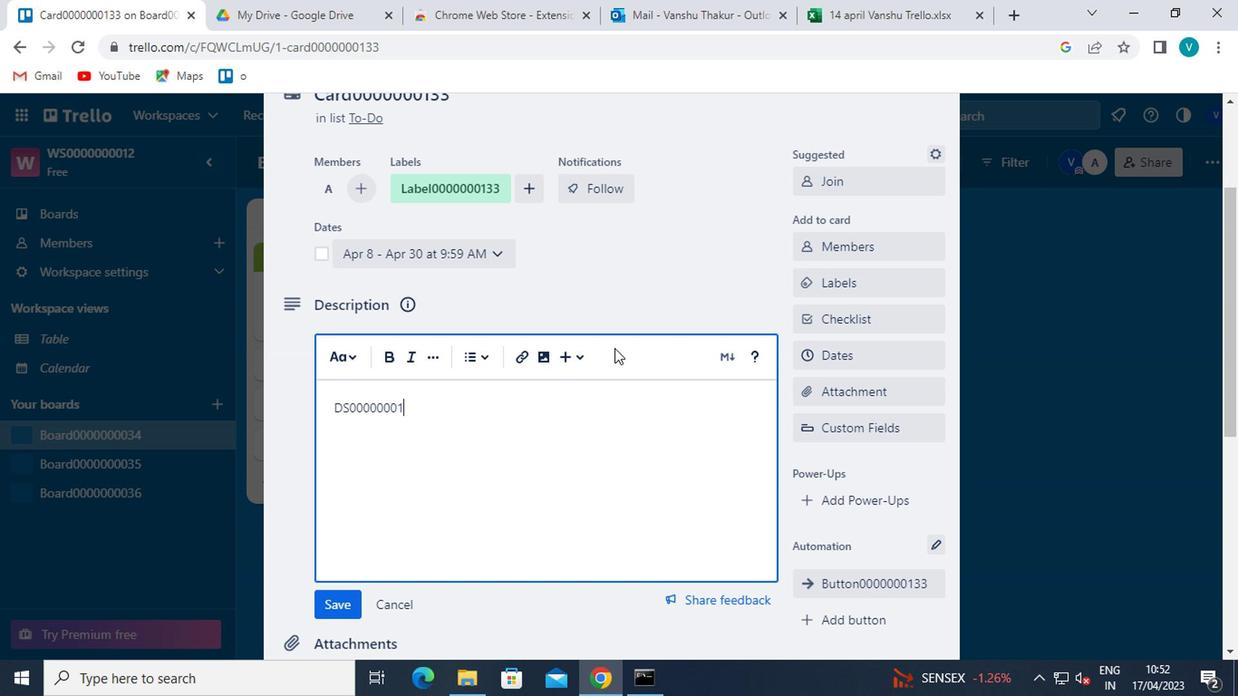 
Action: Mouse moved to (354, 537)
Screenshot: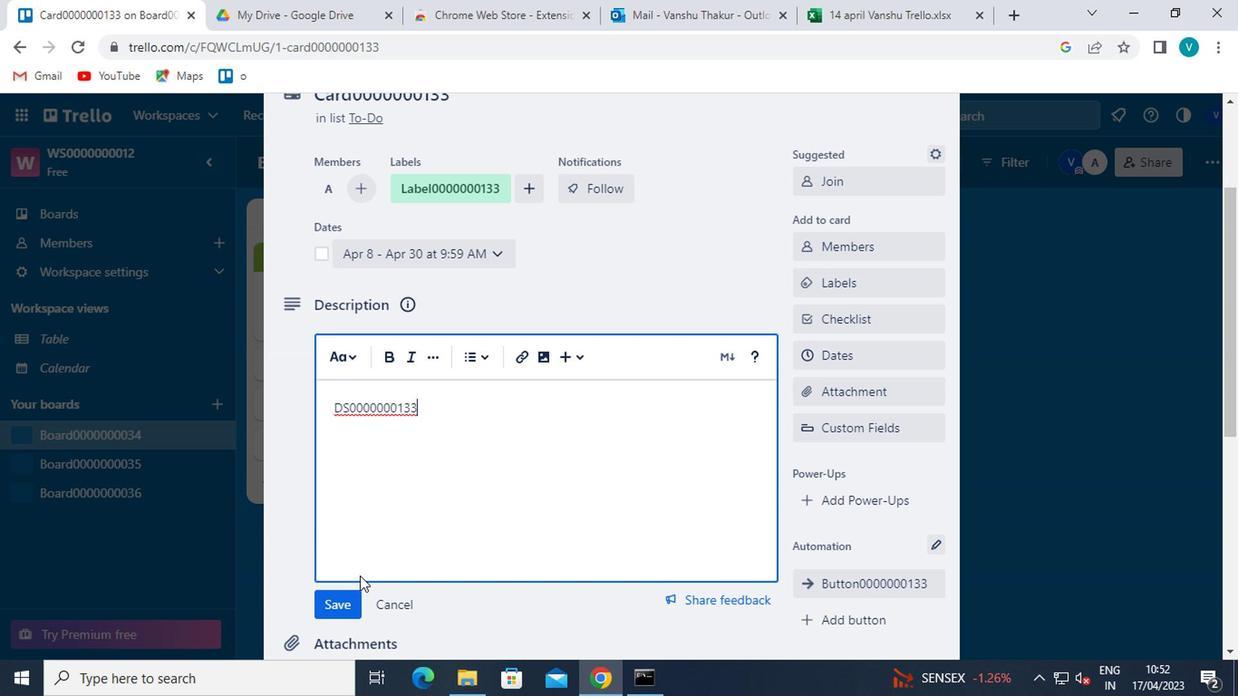 
Action: Mouse pressed left at (354, 537)
Screenshot: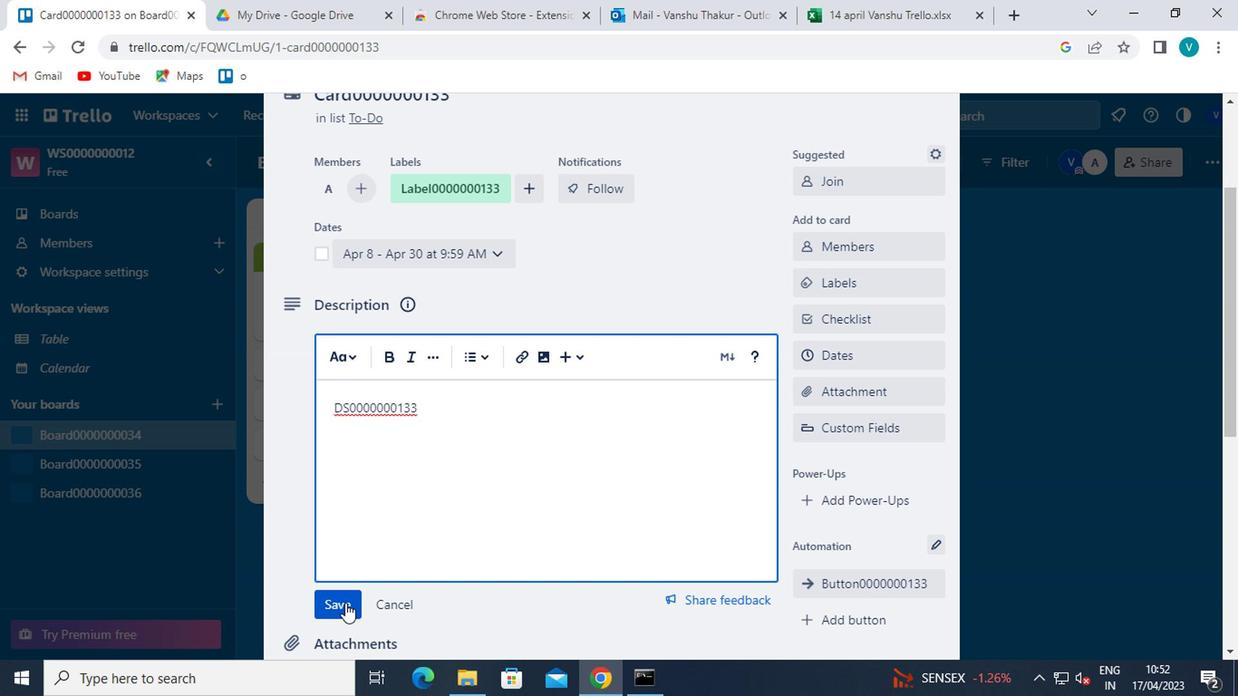 
Action: Mouse moved to (363, 515)
Screenshot: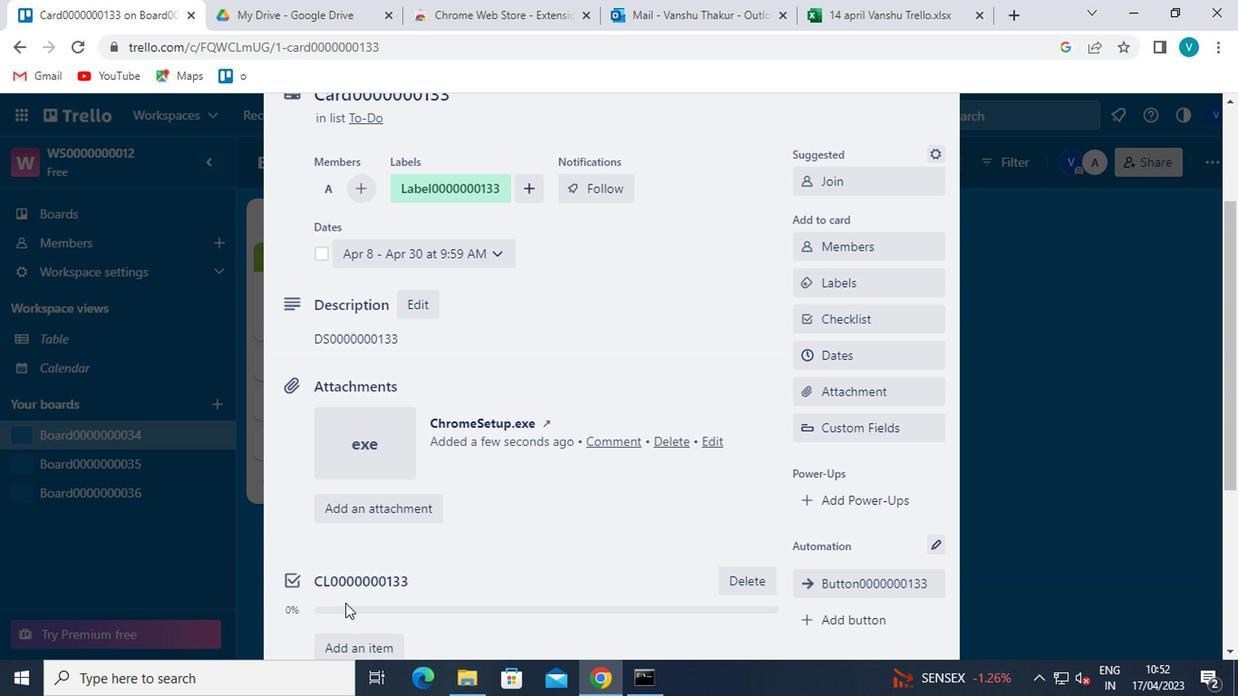 
Action: Mouse scrolled (363, 515) with delta (0, 0)
Screenshot: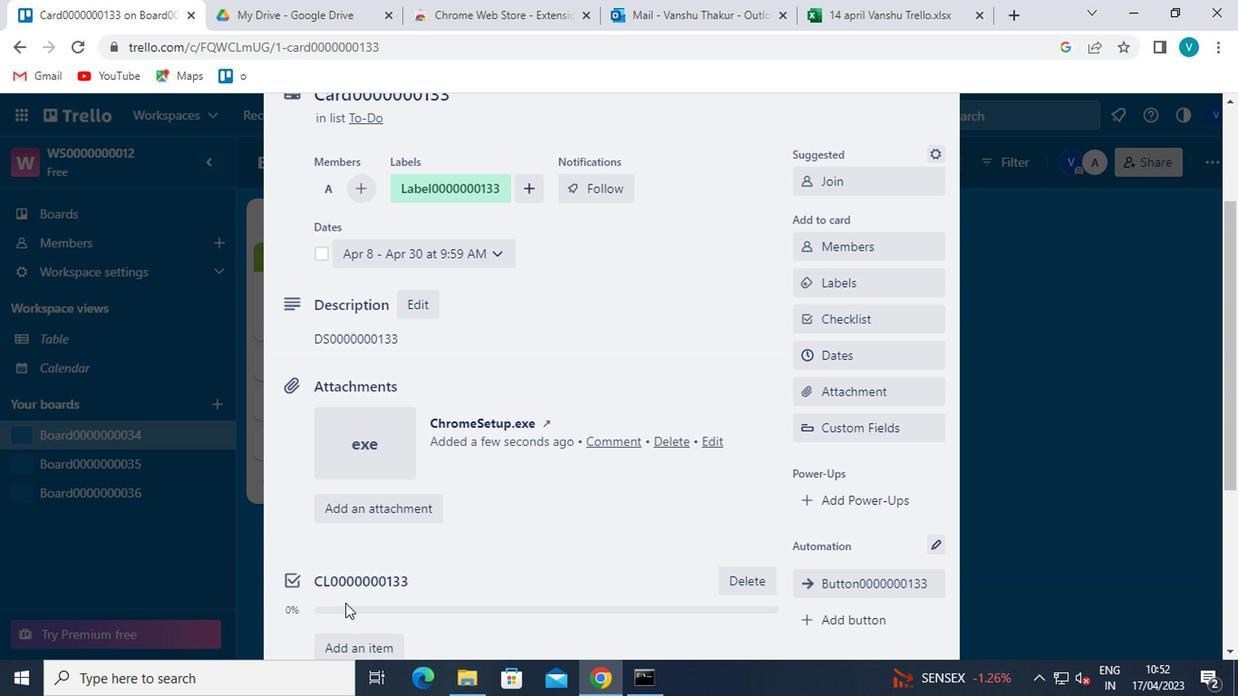 
Action: Mouse moved to (363, 514)
Screenshot: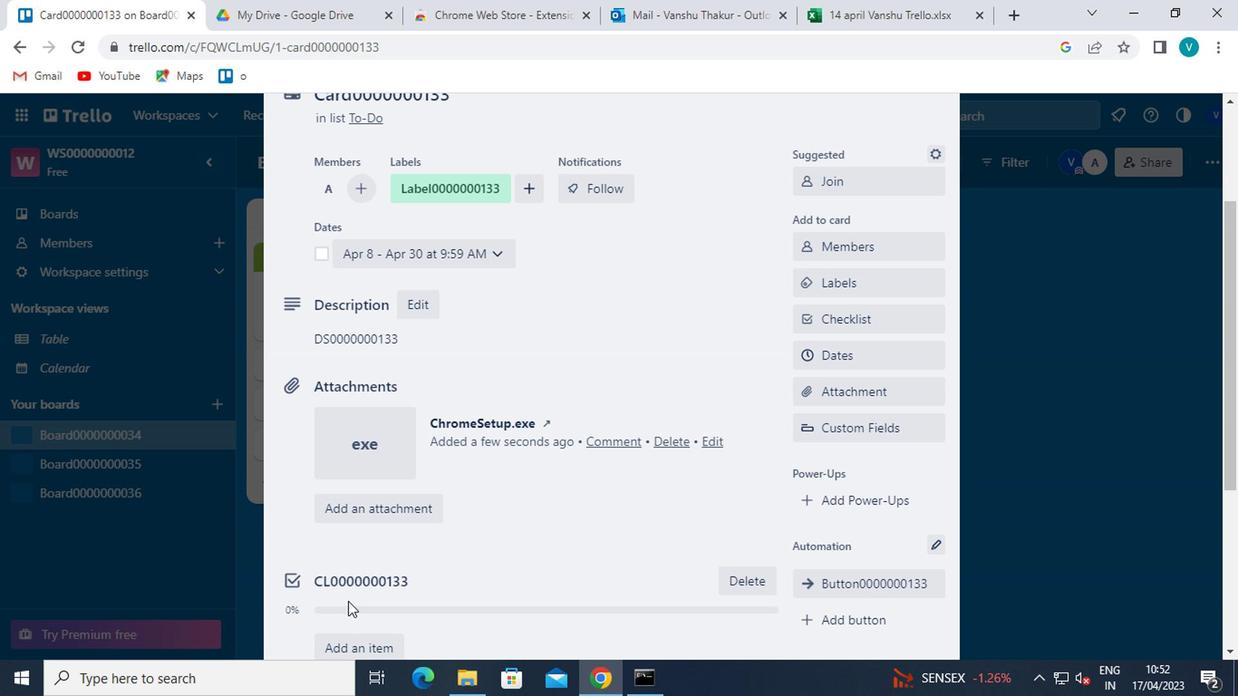 
Action: Mouse scrolled (363, 514) with delta (0, 0)
Screenshot: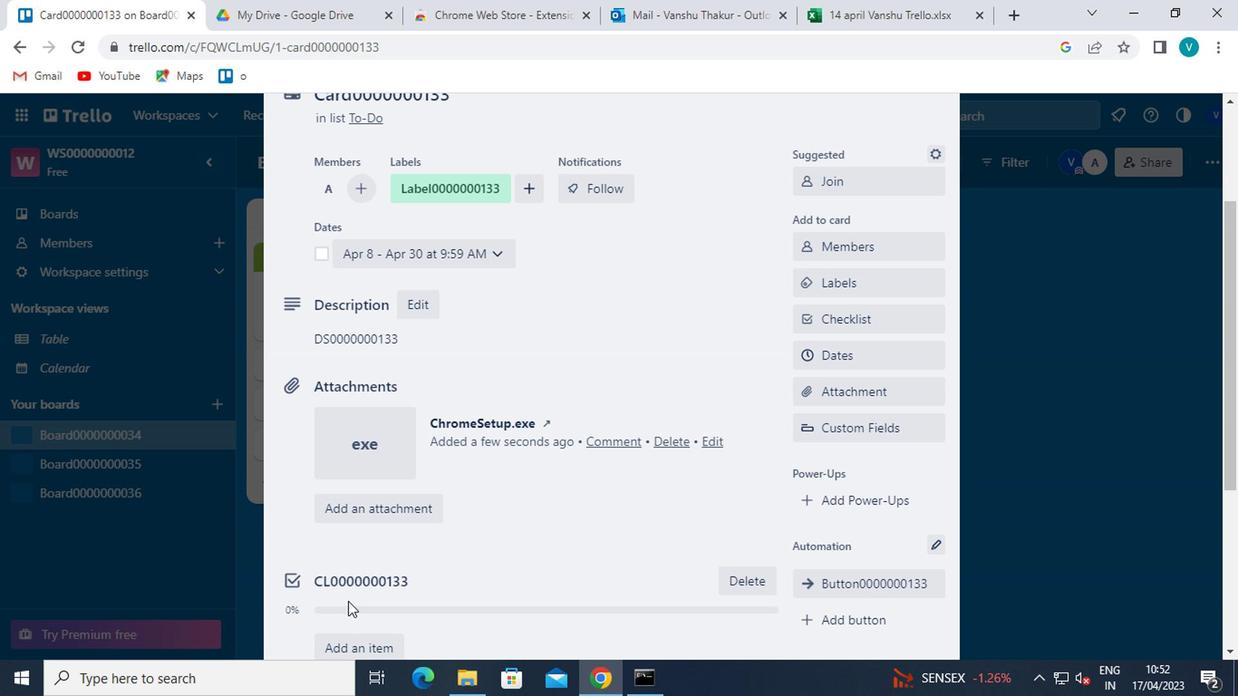 
Action: Mouse moved to (364, 512)
Screenshot: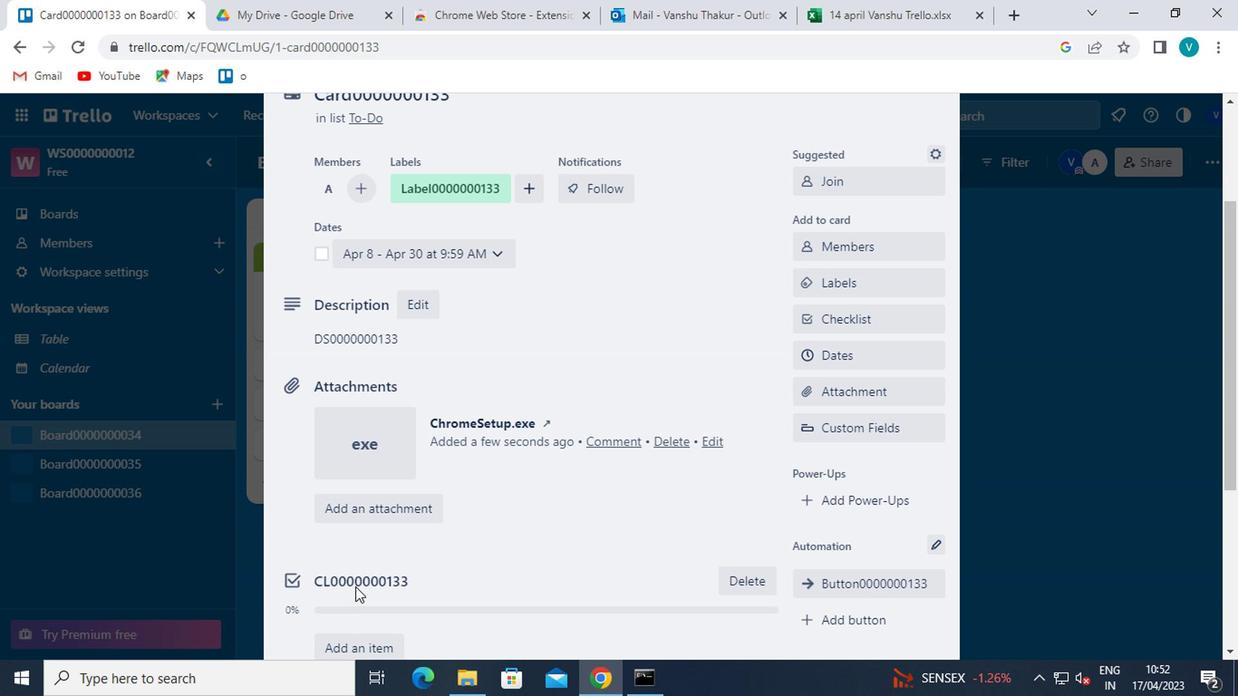 
Action: Mouse scrolled (364, 512) with delta (0, 0)
Screenshot: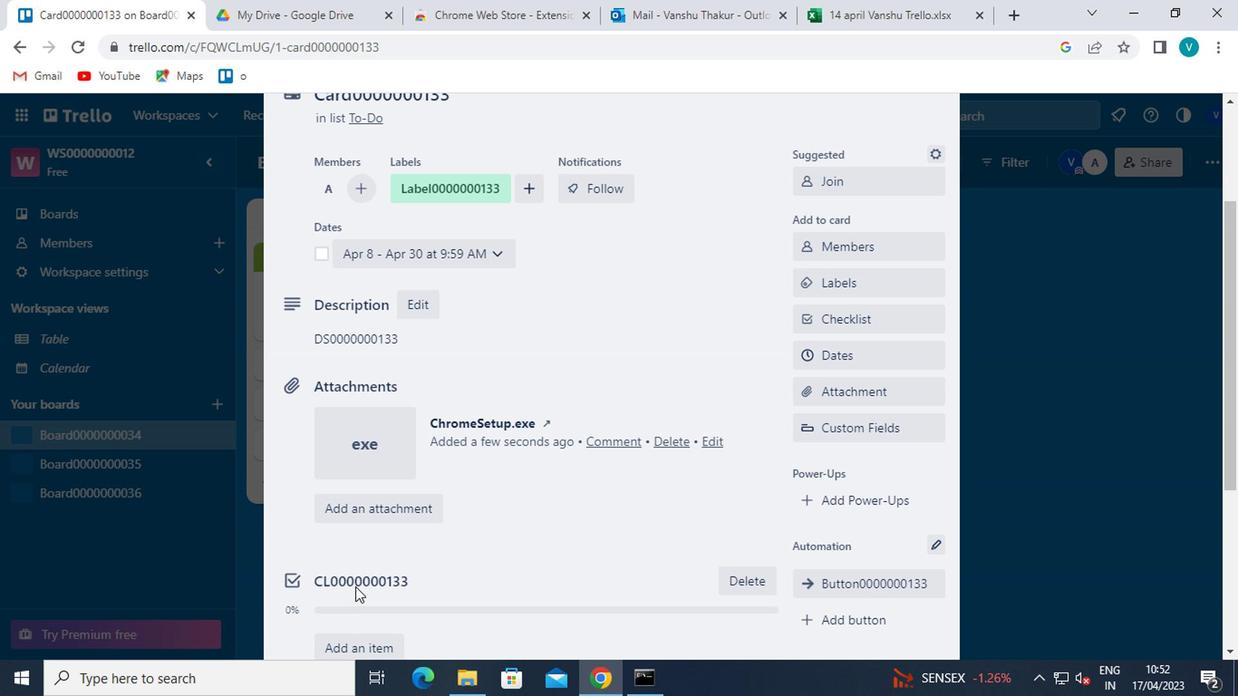 
Action: Mouse moved to (379, 450)
Screenshot: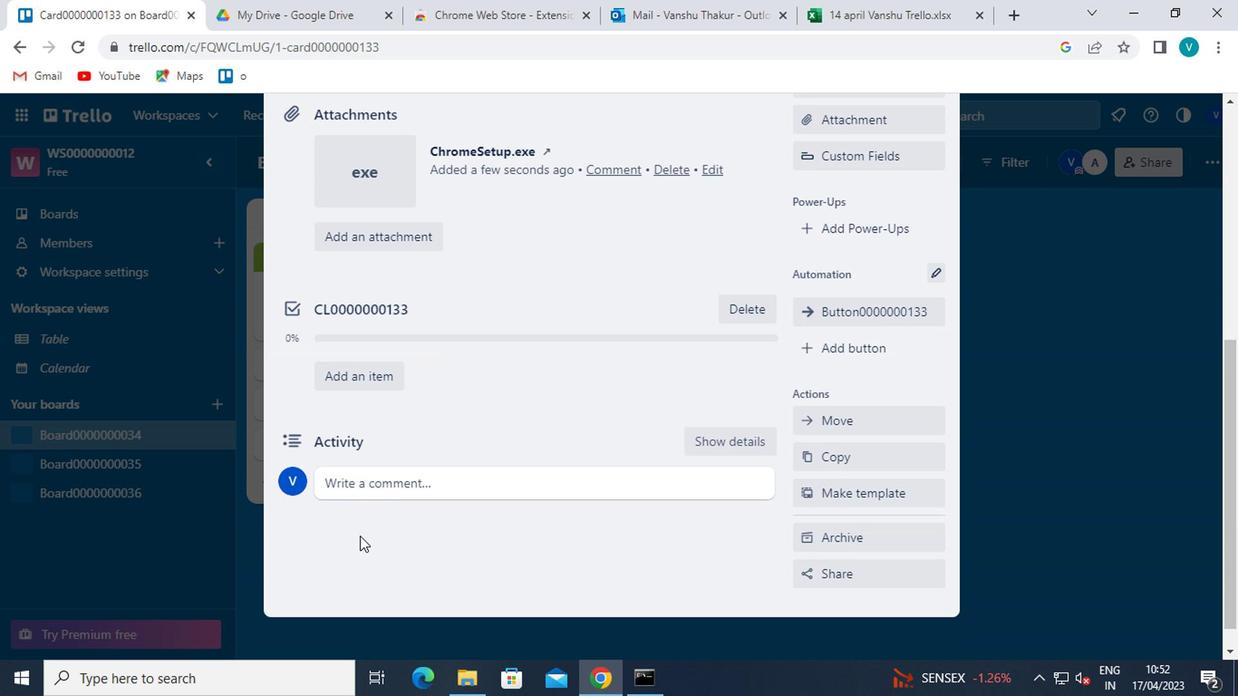 
Action: Mouse pressed left at (379, 450)
Screenshot: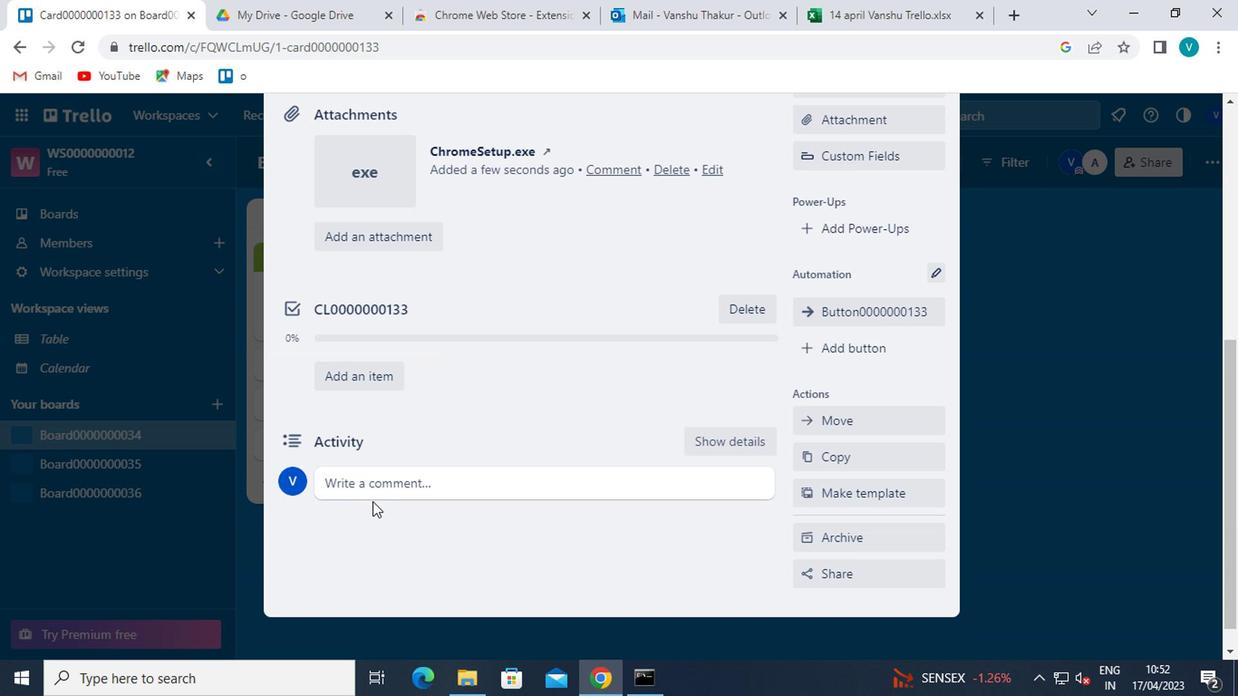 
Action: Mouse moved to (384, 446)
Screenshot: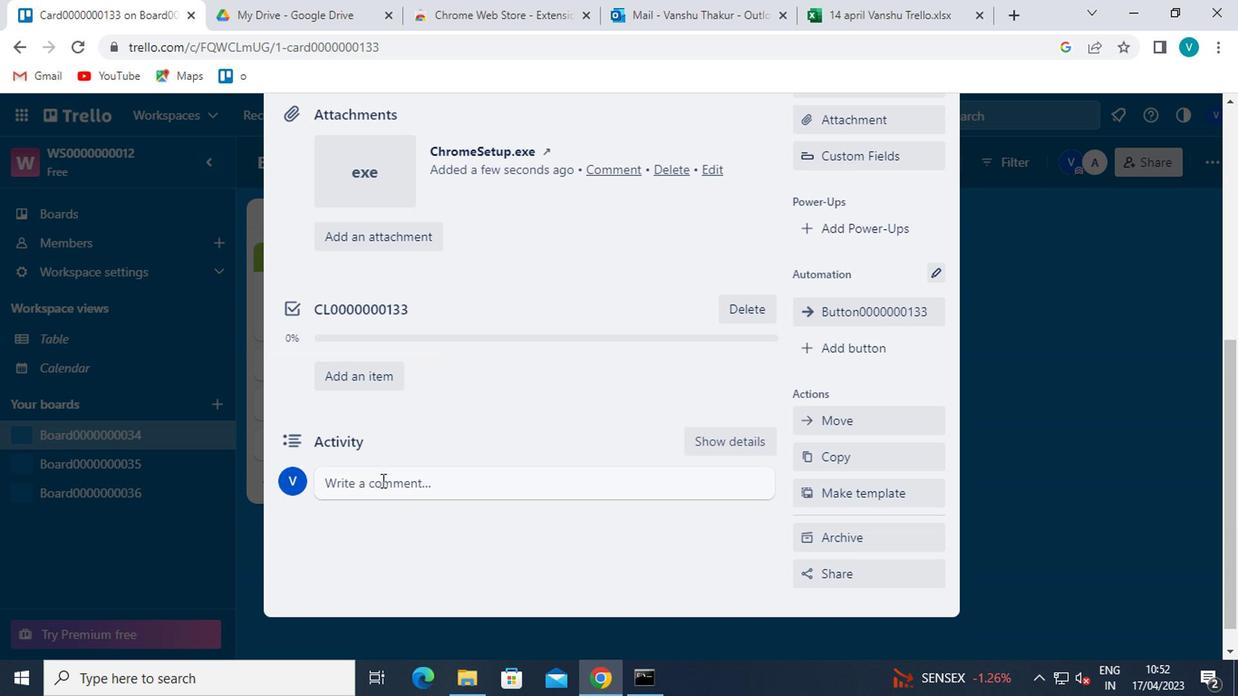 
Action: Key pressed <Key.shift>CM0
Screenshot: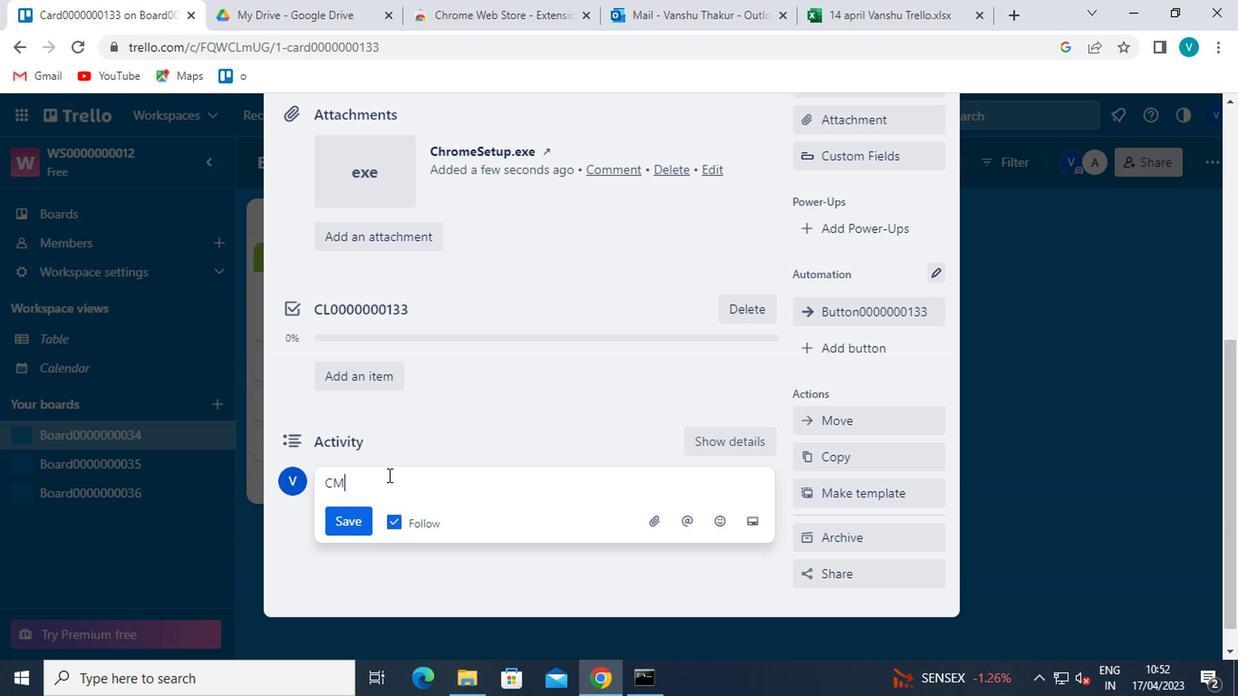 
Action: Mouse moved to (385, 445)
Screenshot: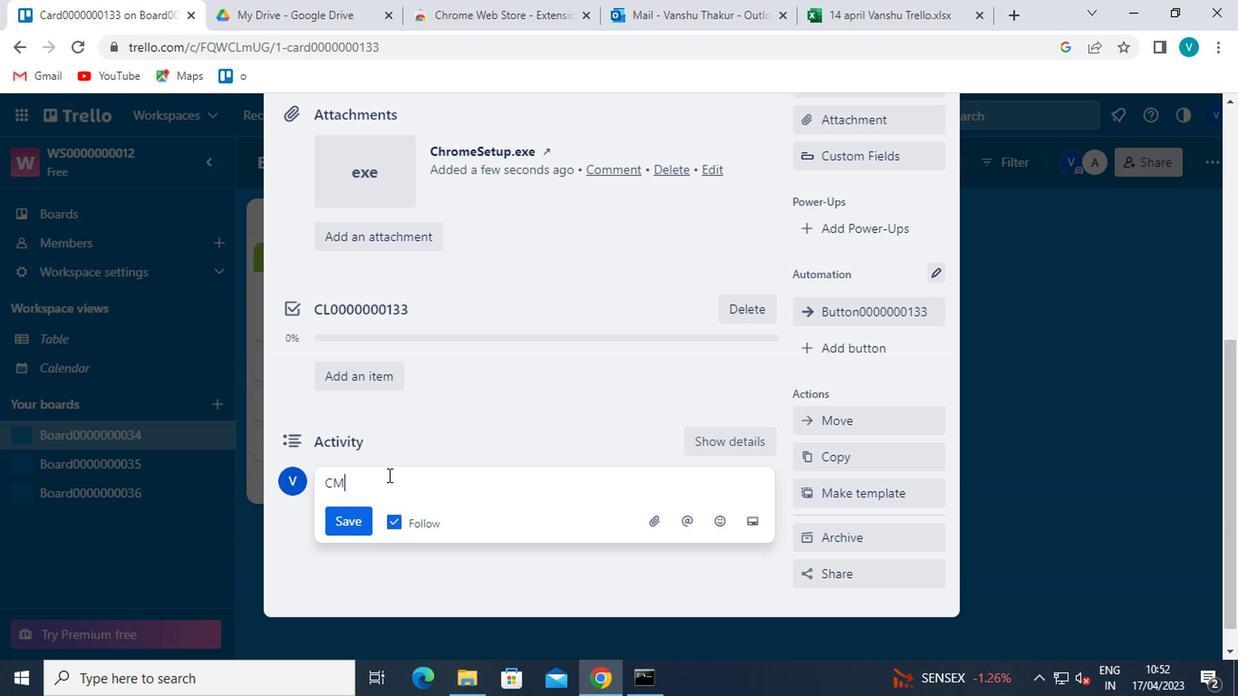 
Action: Key pressed 00
Screenshot: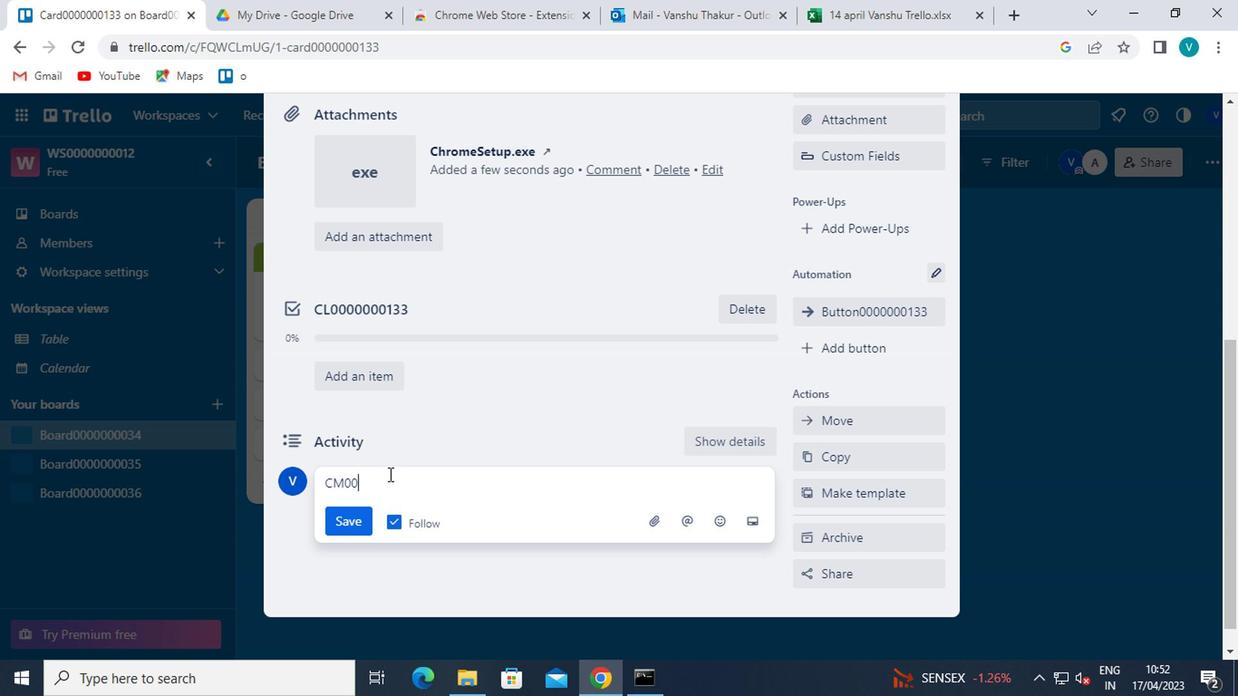 
Action: Mouse moved to (385, 445)
Screenshot: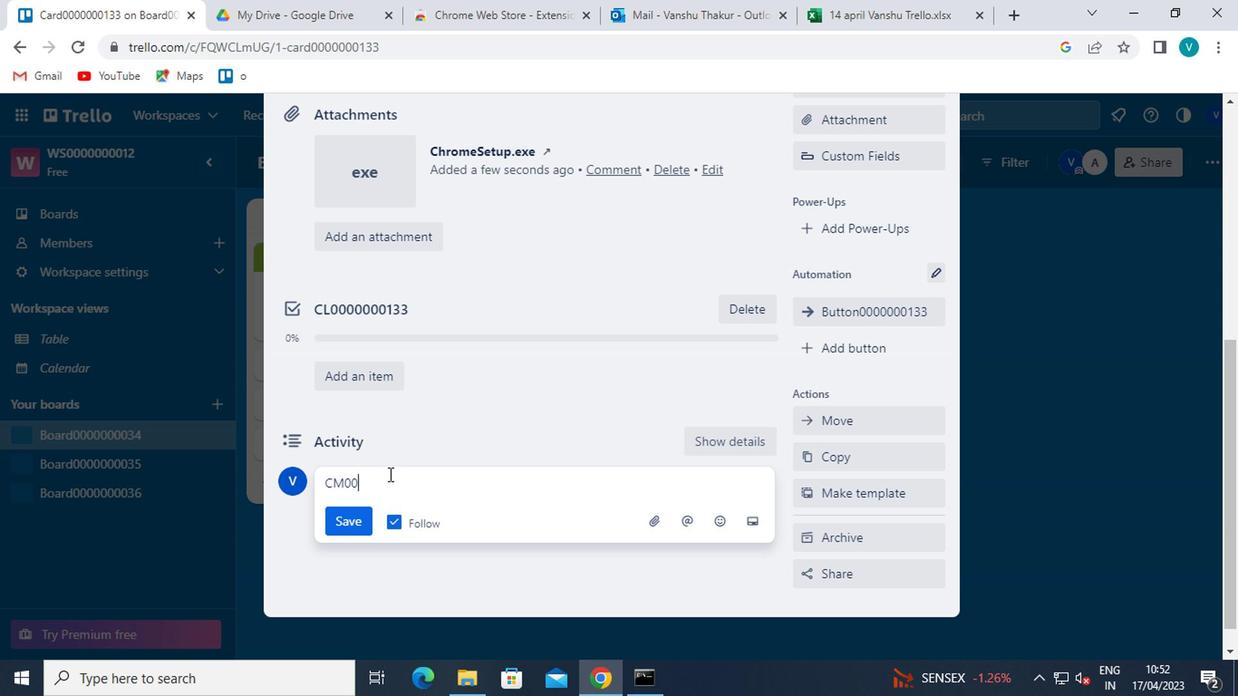 
Action: Key pressed 00
Screenshot: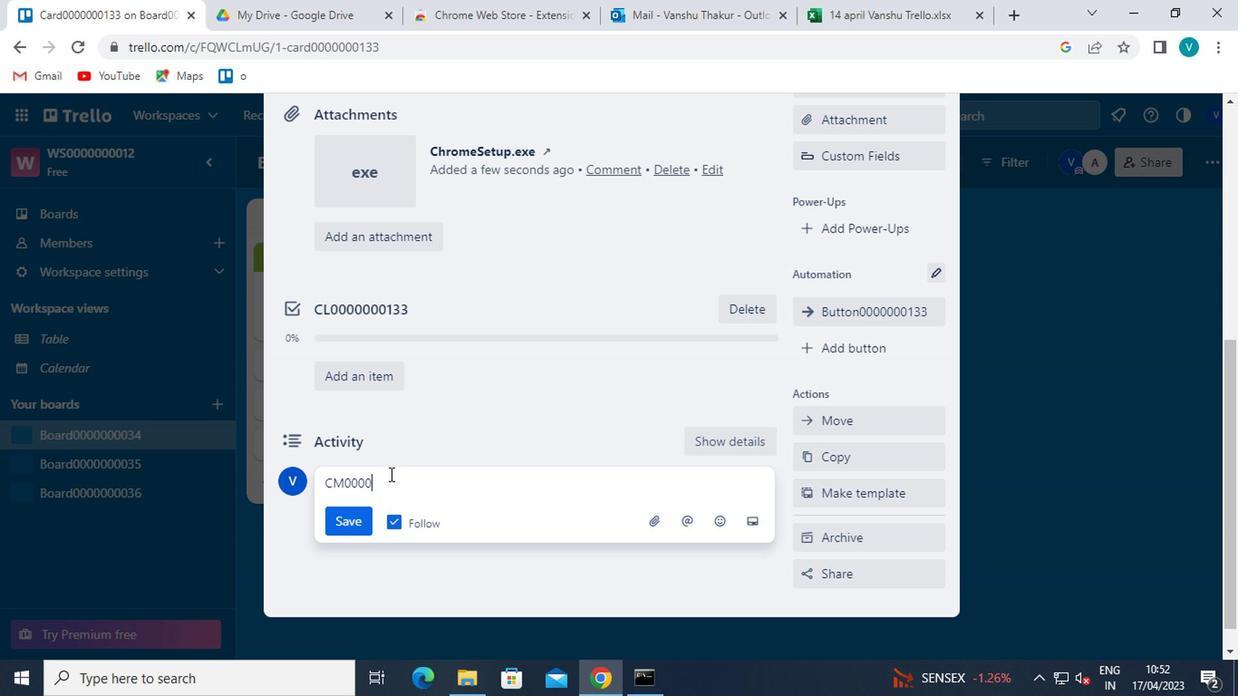 
Action: Mouse moved to (386, 444)
Screenshot: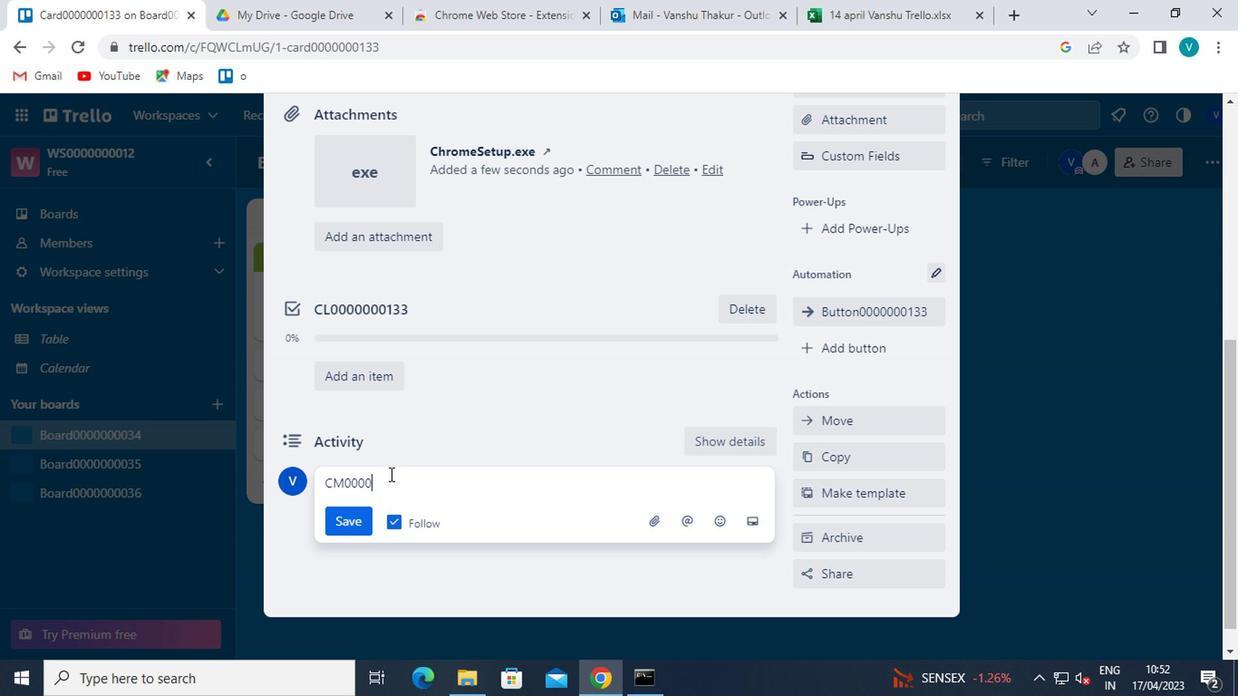 
Action: Key pressed 0
Screenshot: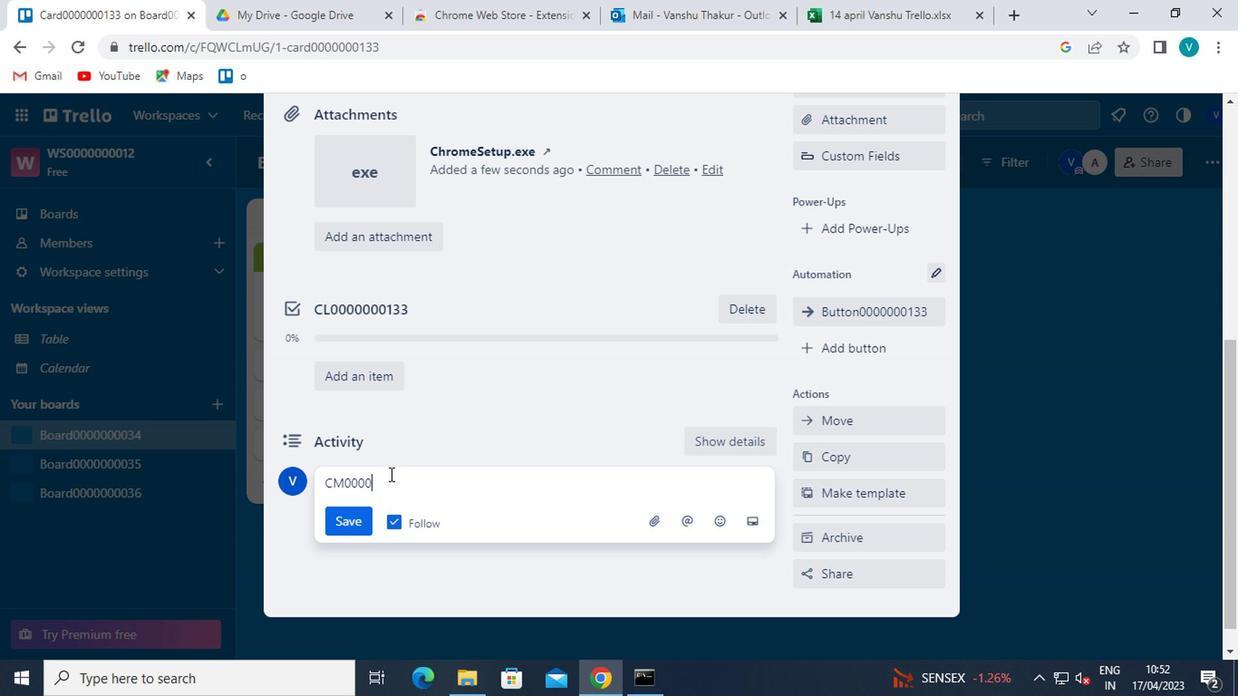 
Action: Mouse moved to (386, 444)
Screenshot: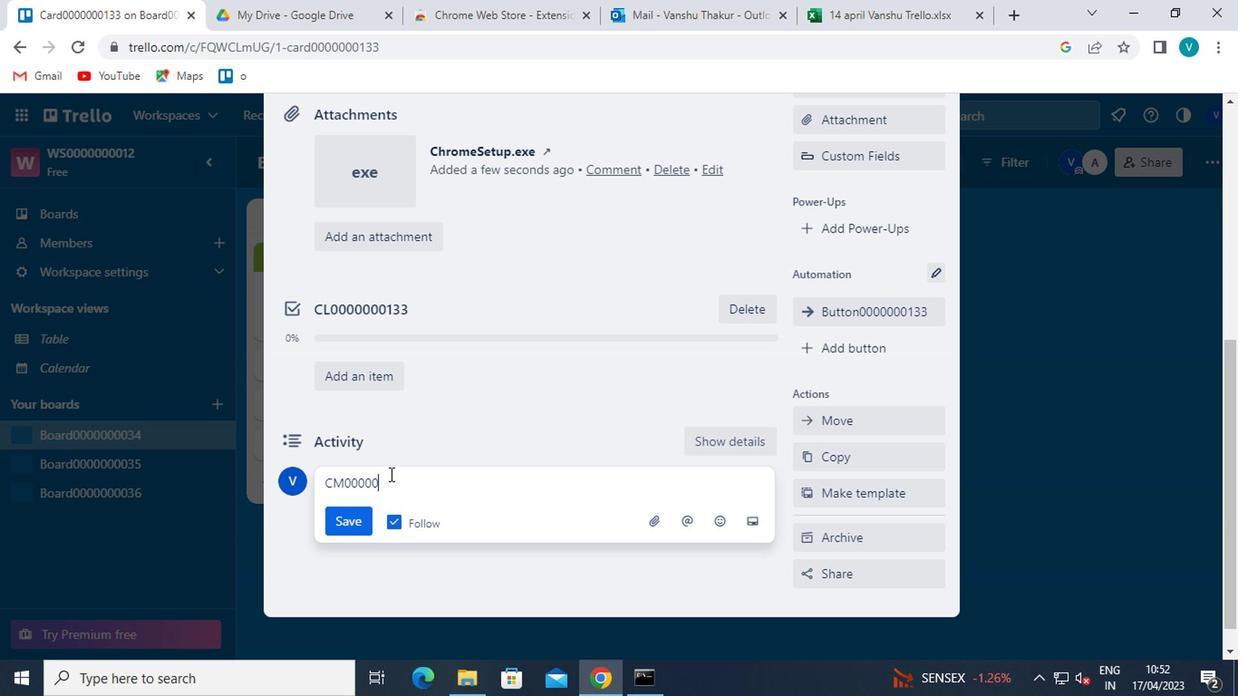 
Action: Key pressed 0
Screenshot: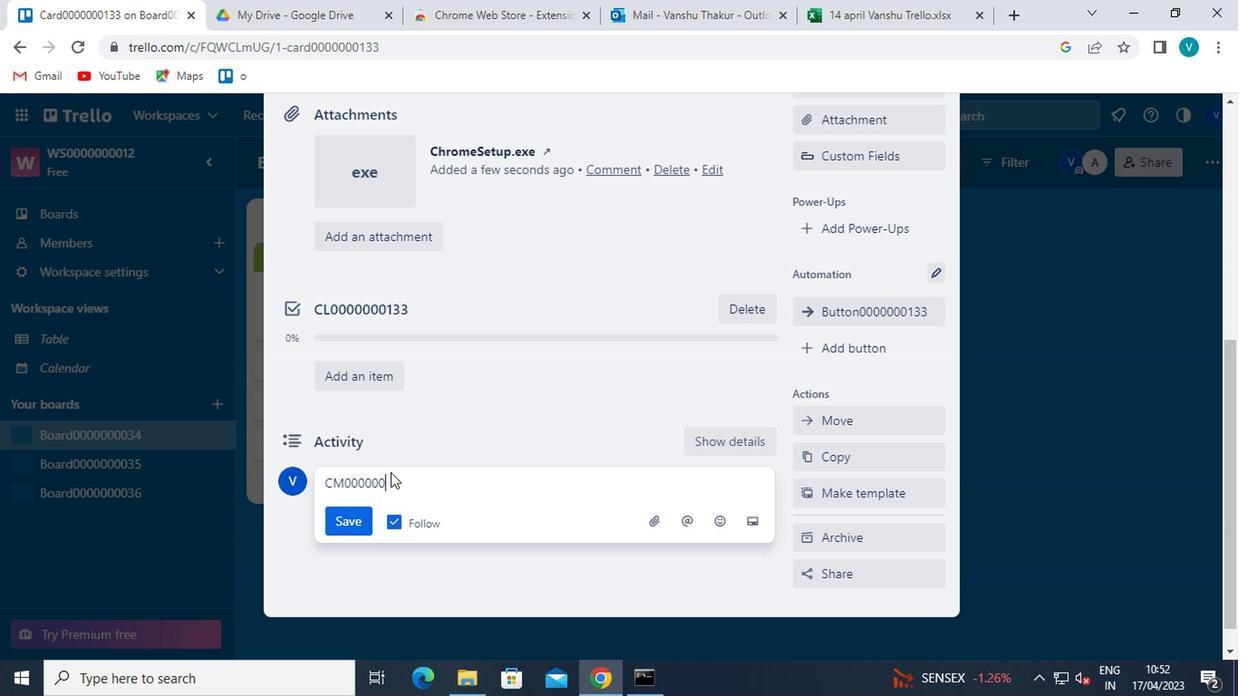
Action: Mouse moved to (388, 443)
Screenshot: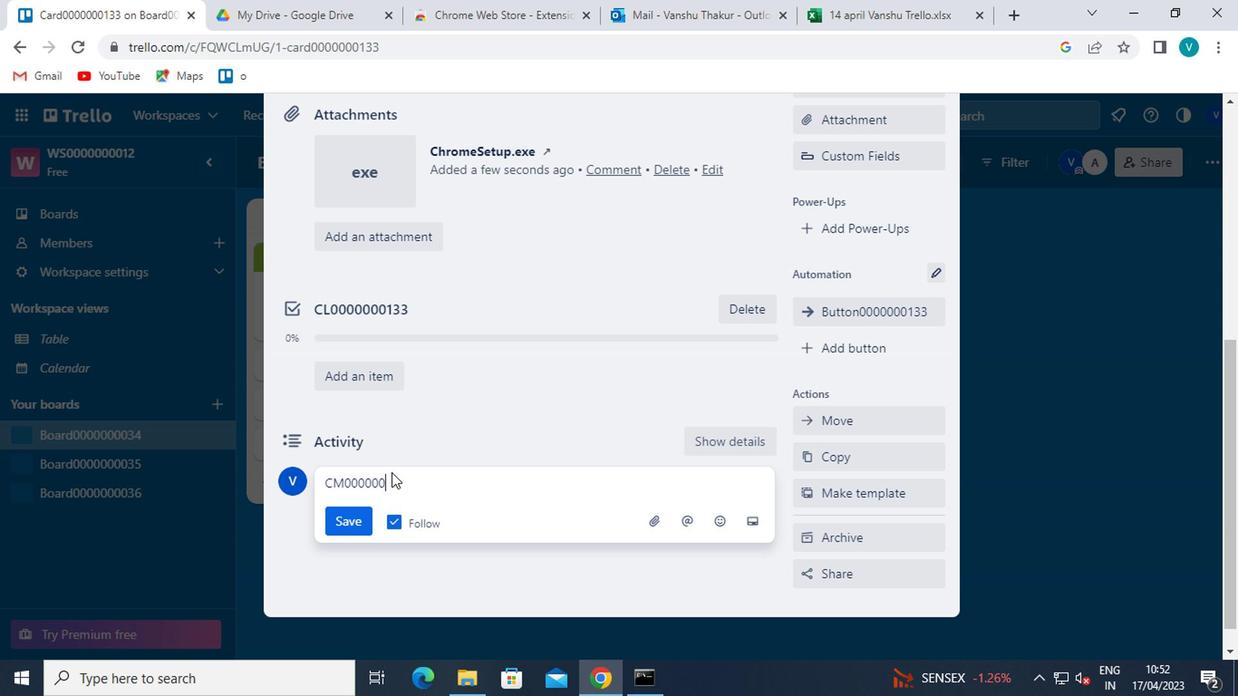 
Action: Key pressed 133
Screenshot: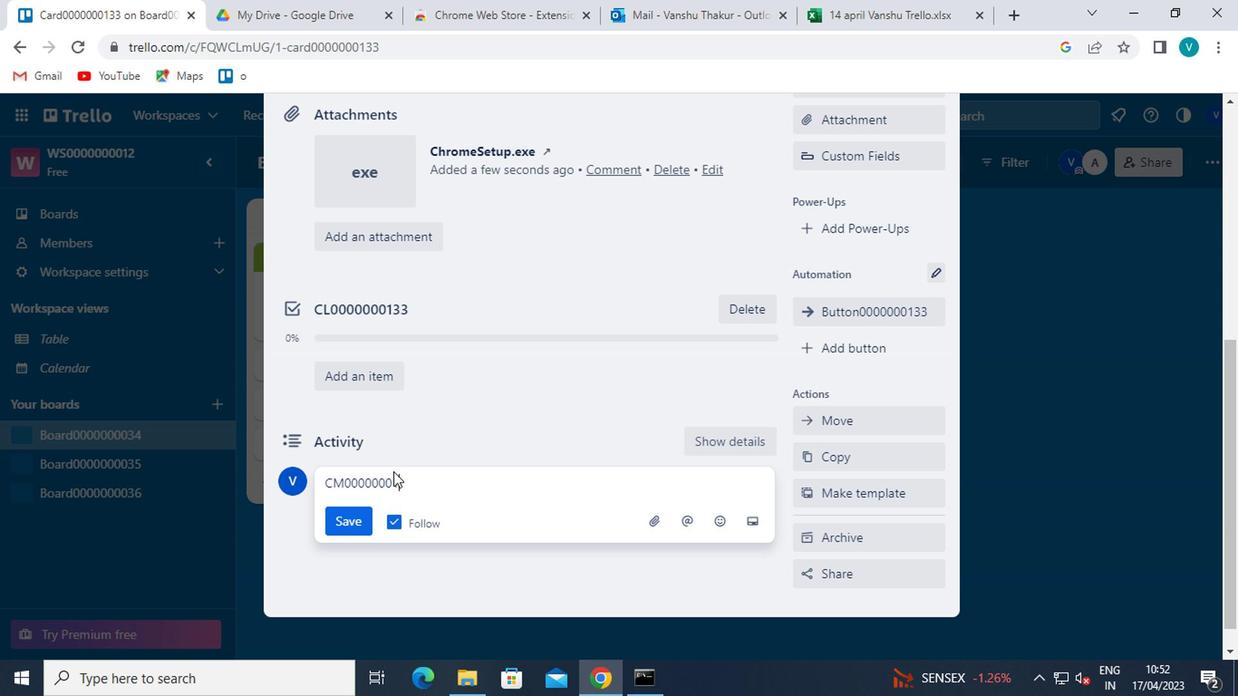 
Action: Mouse moved to (357, 480)
Screenshot: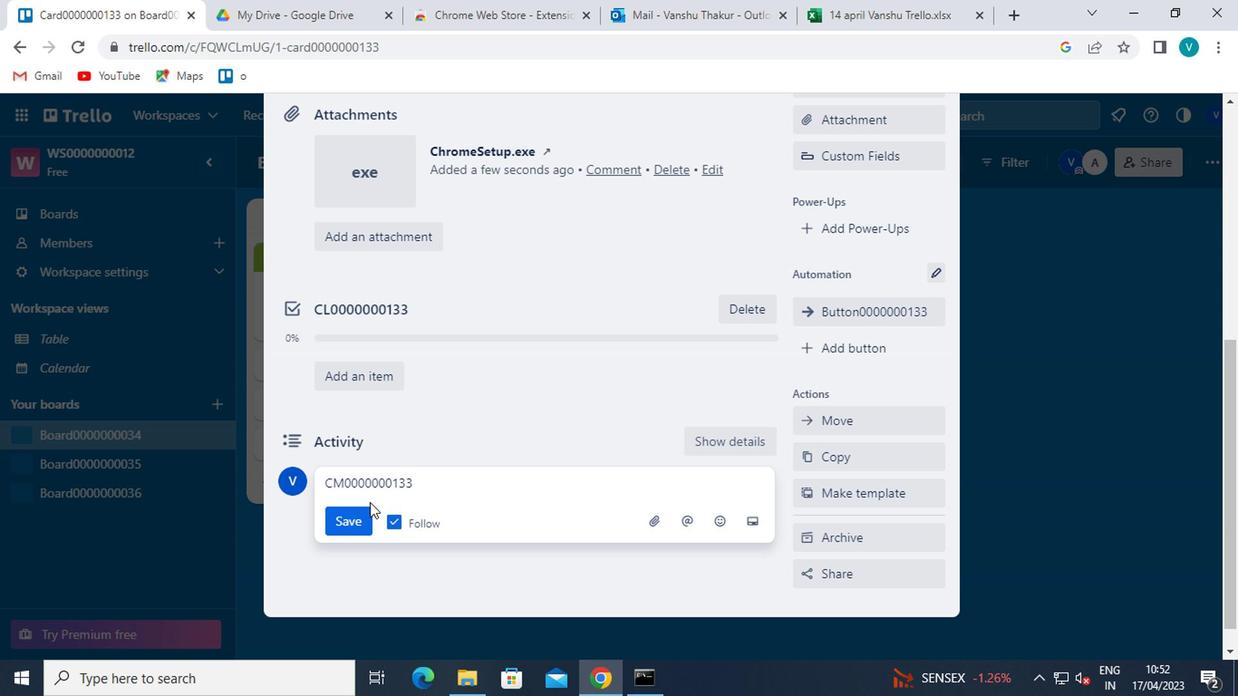 
Action: Mouse pressed left at (357, 480)
Screenshot: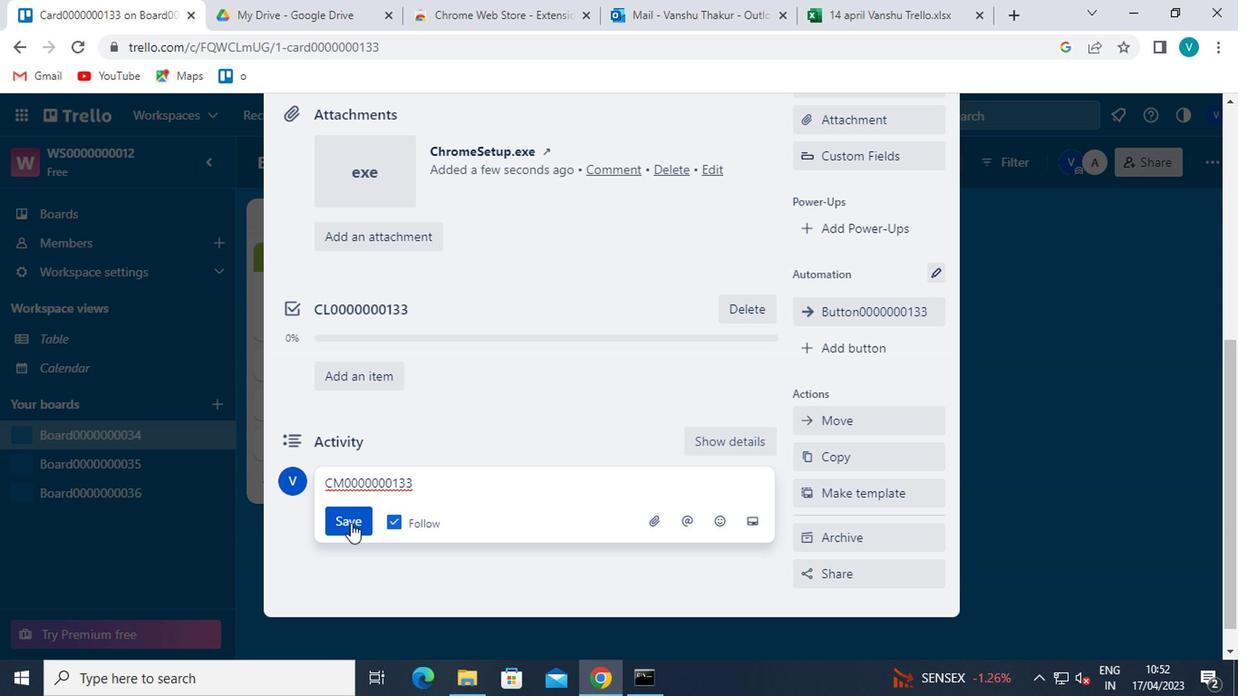 
Action: Mouse moved to (386, 461)
Screenshot: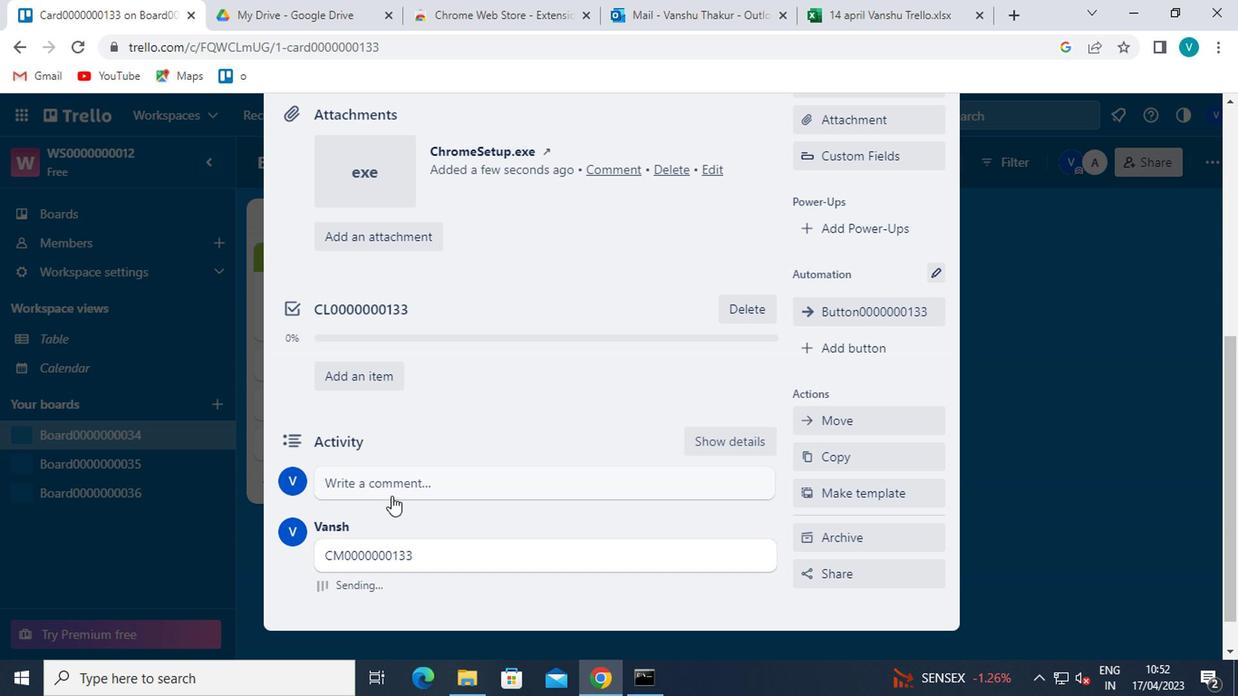 
